 Task: Font style For heading Use Italics Bell MT with green colour & bold. font size for heading '24 Pt. 'Change the font style of data to Britannic Boldand font size to  9 Pt. Change the alignment of both headline & data to  Align top. In the sheet  BankStmts review
Action: Mouse moved to (10, 19)
Screenshot: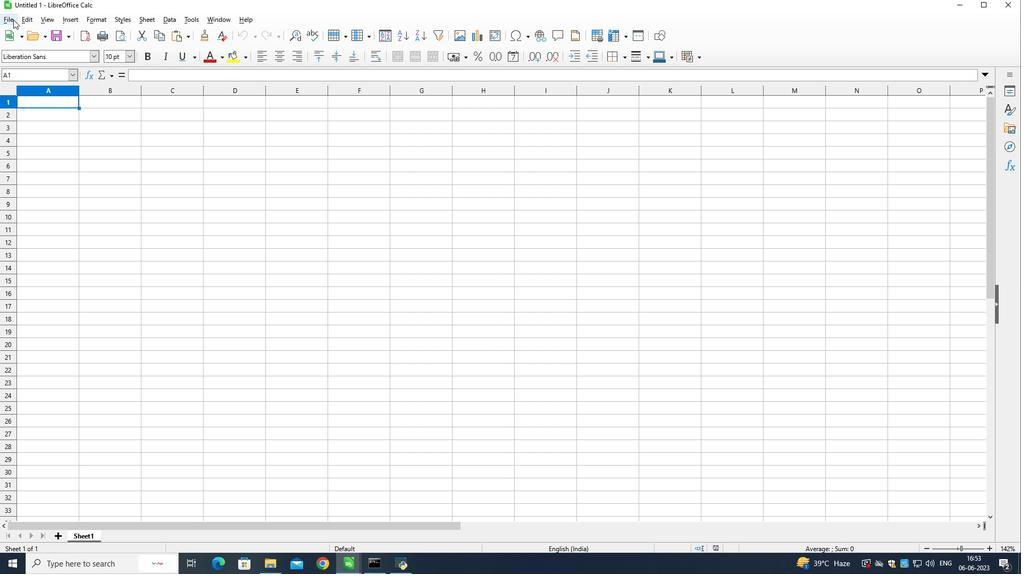 
Action: Mouse pressed left at (10, 19)
Screenshot: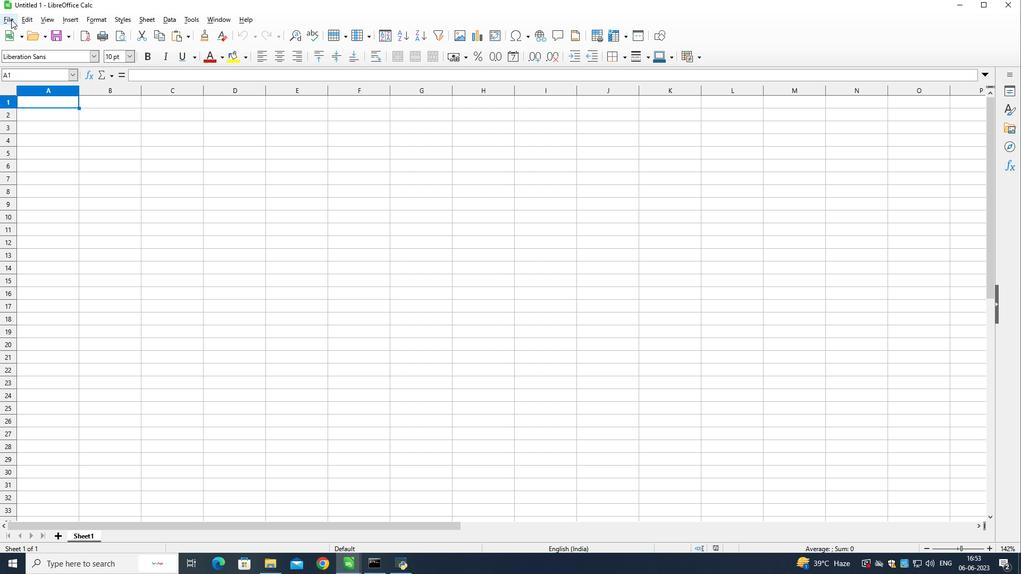 
Action: Mouse moved to (26, 43)
Screenshot: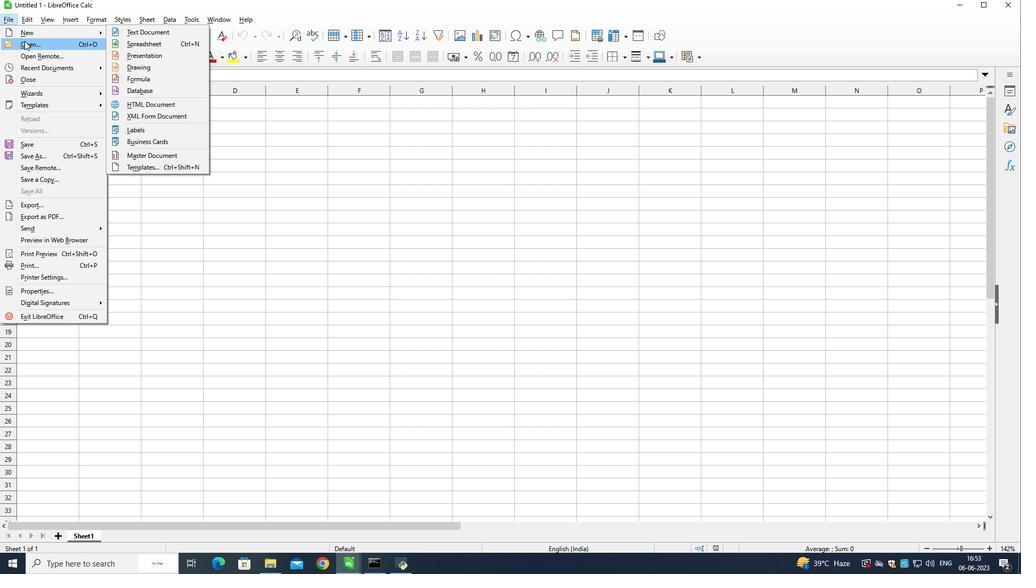 
Action: Mouse pressed left at (26, 43)
Screenshot: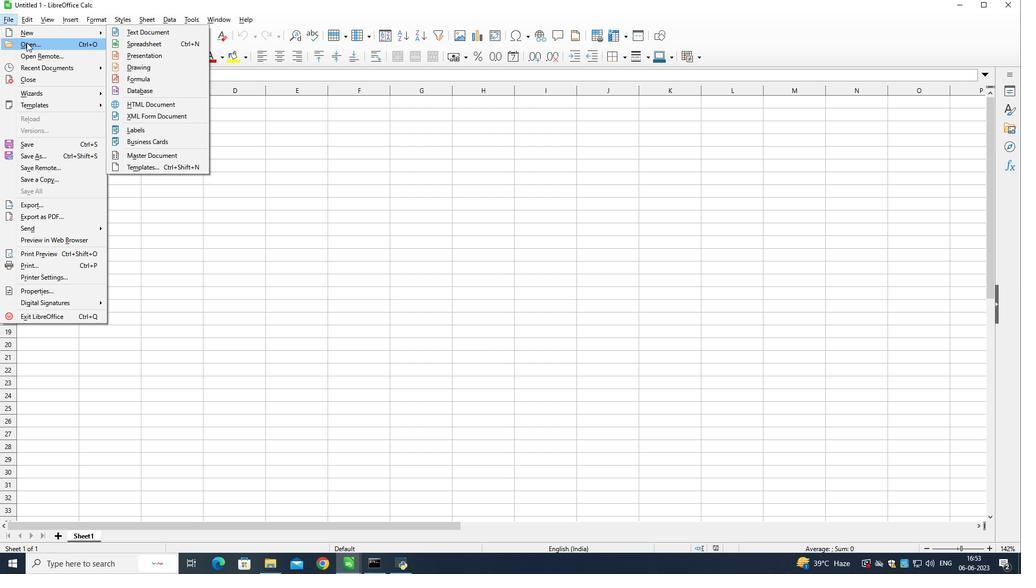 
Action: Mouse moved to (30, 85)
Screenshot: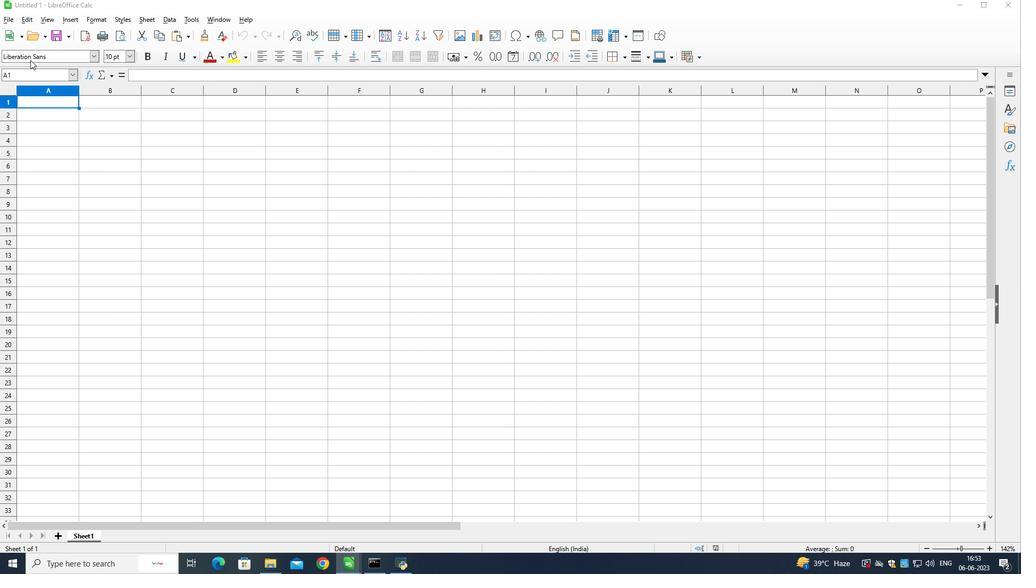 
Action: Mouse scrolled (30, 85) with delta (0, 0)
Screenshot: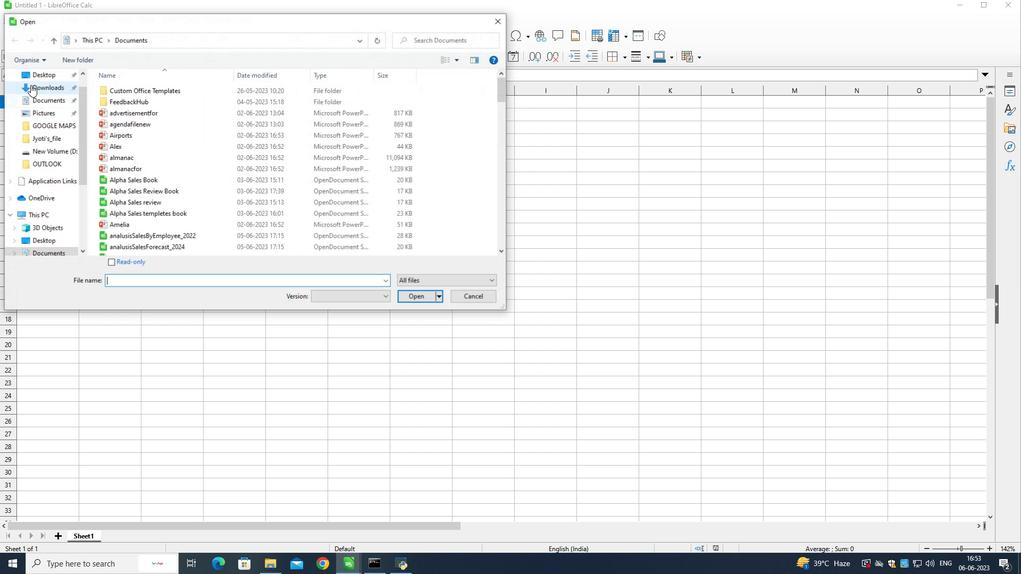 
Action: Mouse scrolled (30, 85) with delta (0, 0)
Screenshot: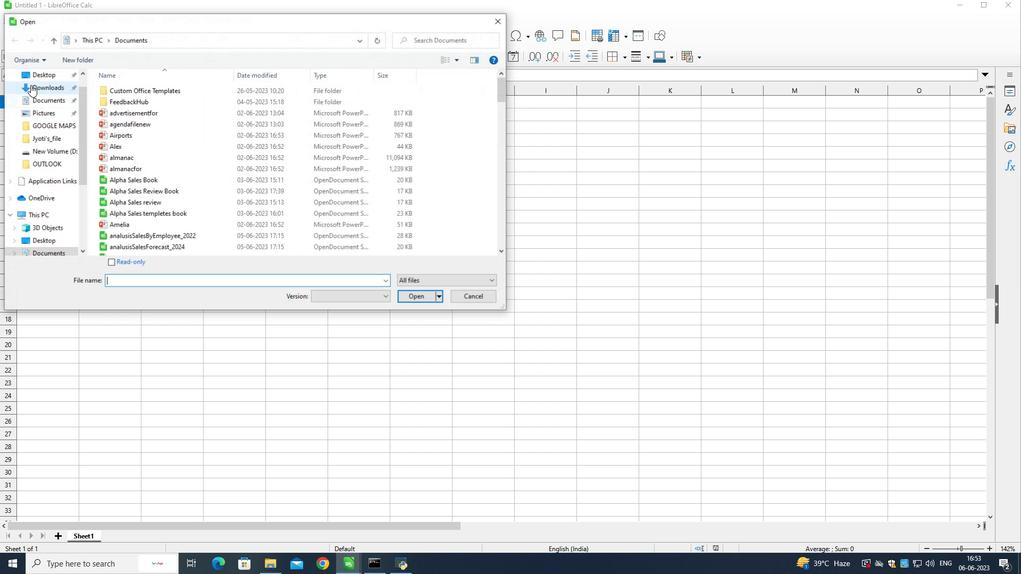 
Action: Mouse scrolled (30, 85) with delta (0, 0)
Screenshot: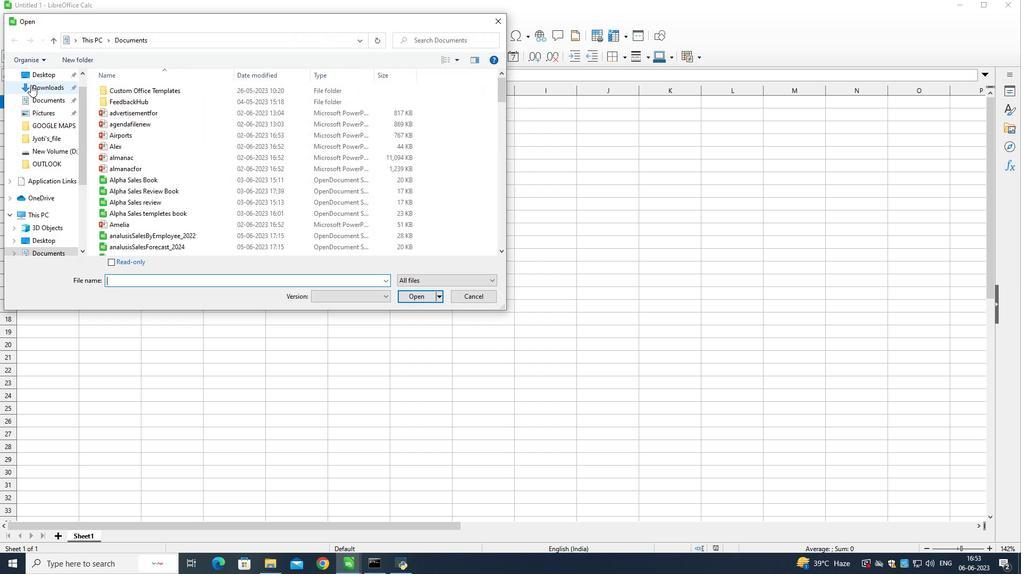 
Action: Mouse scrolled (30, 85) with delta (0, 0)
Screenshot: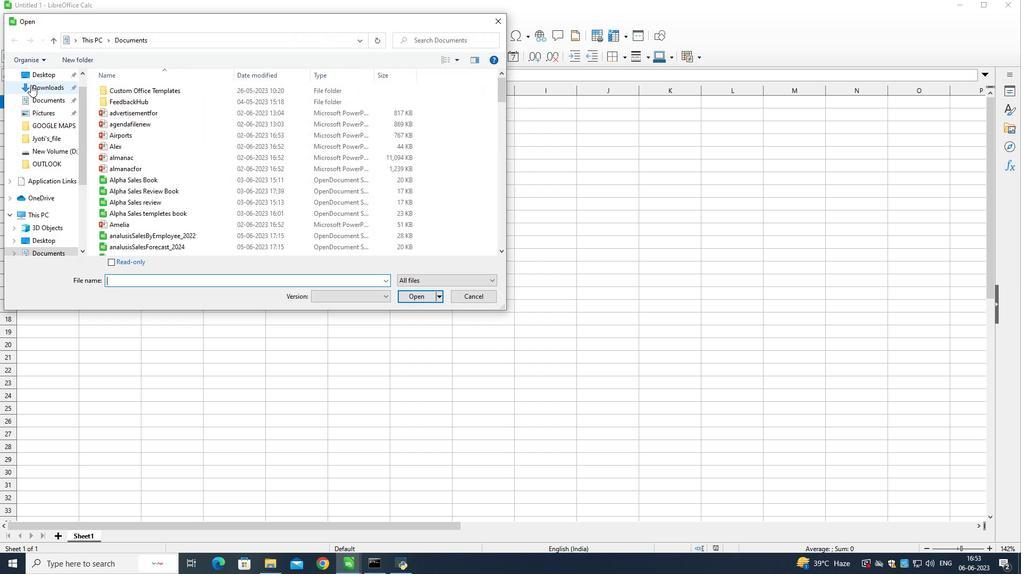 
Action: Mouse scrolled (30, 85) with delta (0, 0)
Screenshot: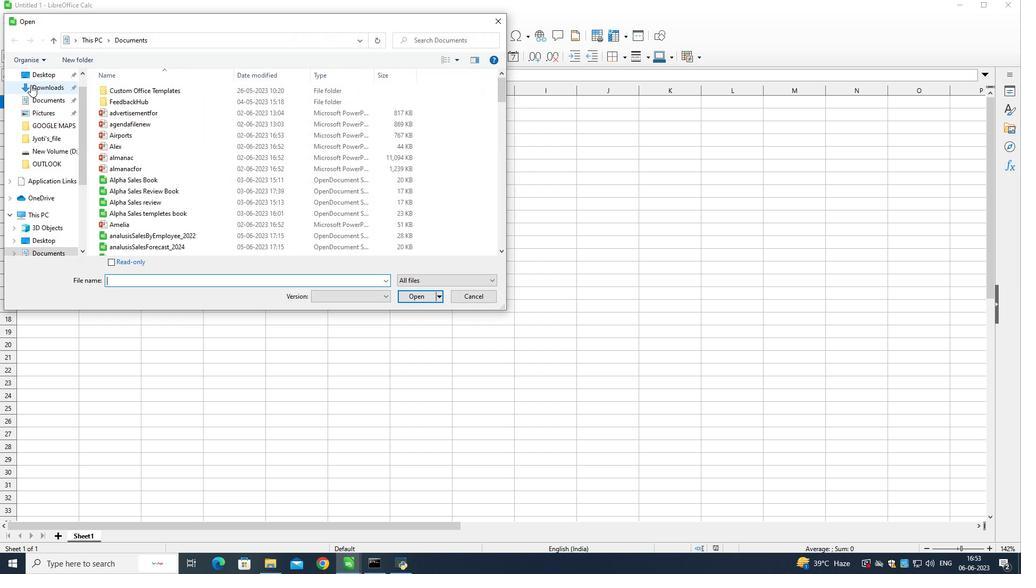 
Action: Mouse scrolled (30, 85) with delta (0, 0)
Screenshot: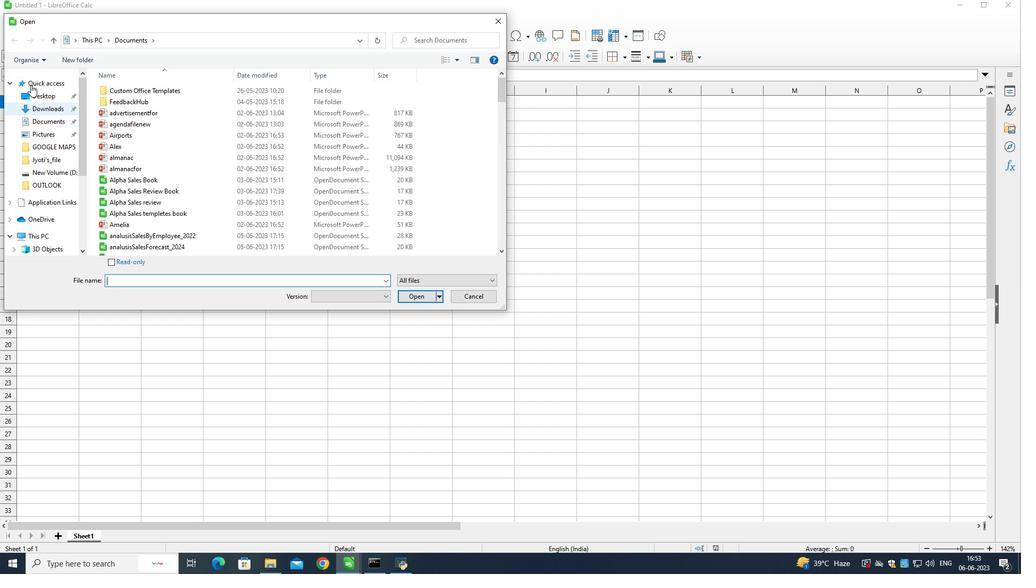 
Action: Mouse moved to (34, 80)
Screenshot: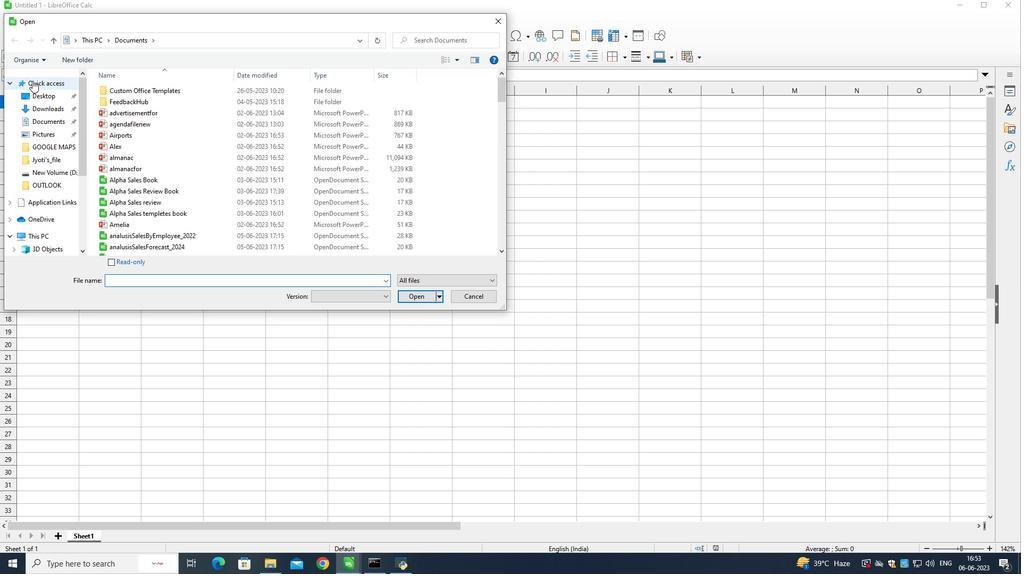 
Action: Mouse pressed left at (34, 80)
Screenshot: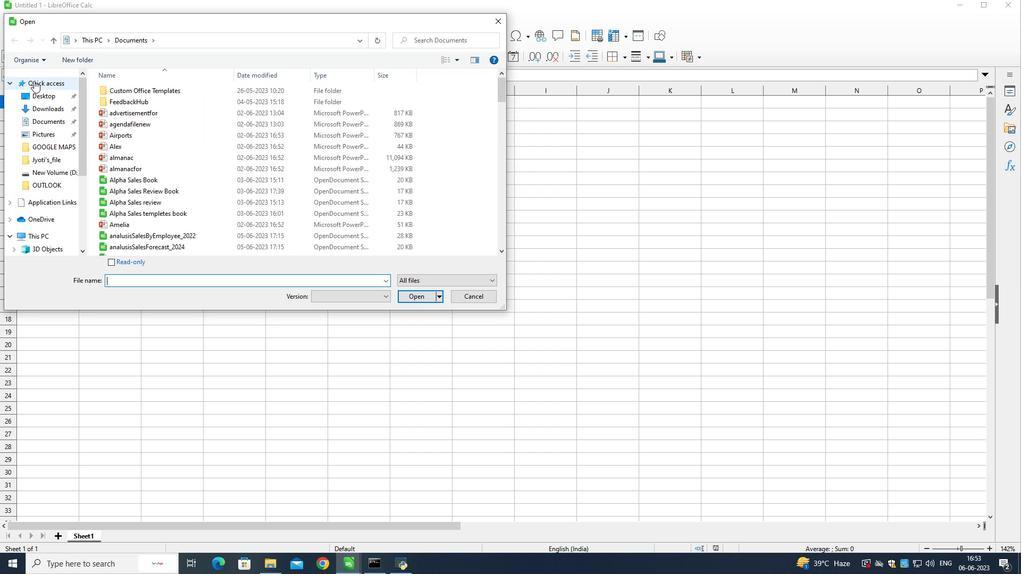 
Action: Mouse moved to (152, 219)
Screenshot: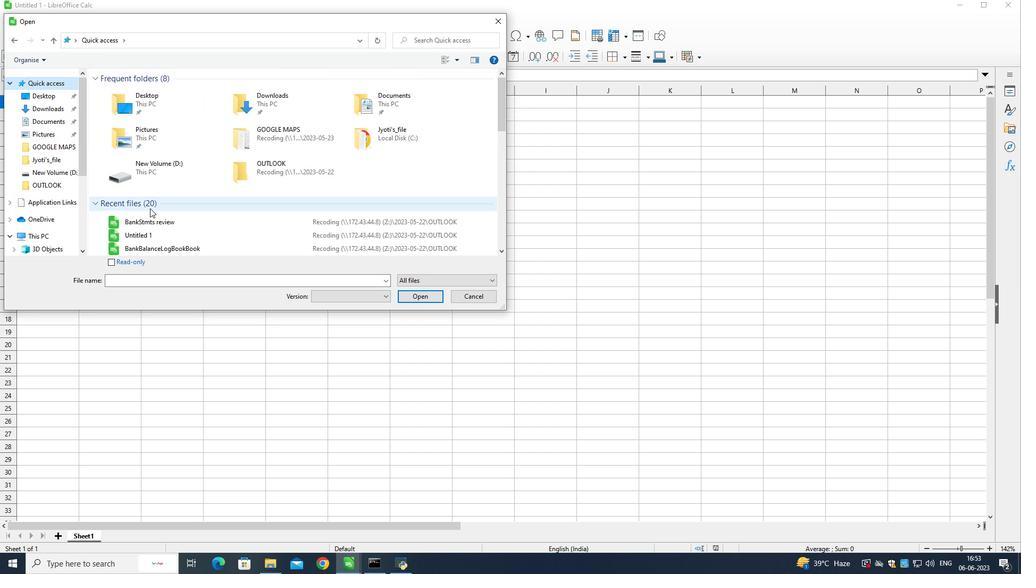 
Action: Mouse pressed left at (152, 219)
Screenshot: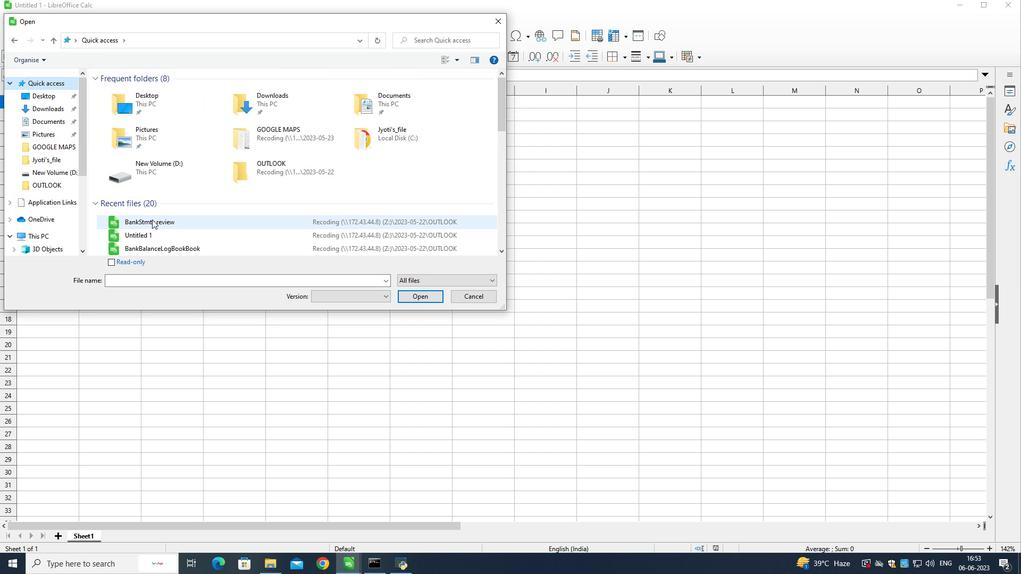 
Action: Mouse moved to (429, 296)
Screenshot: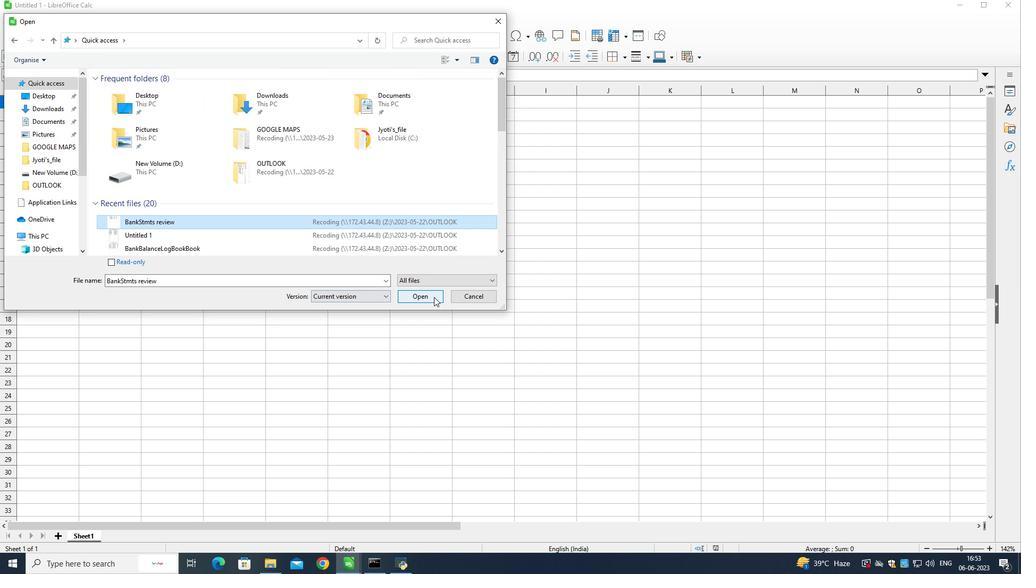 
Action: Mouse pressed left at (429, 296)
Screenshot: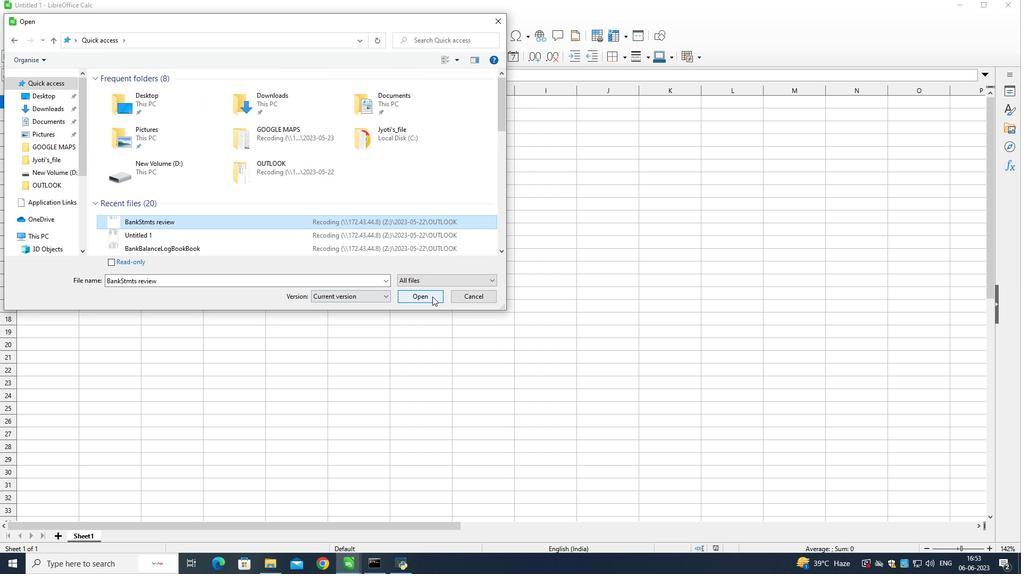 
Action: Mouse moved to (348, 249)
Screenshot: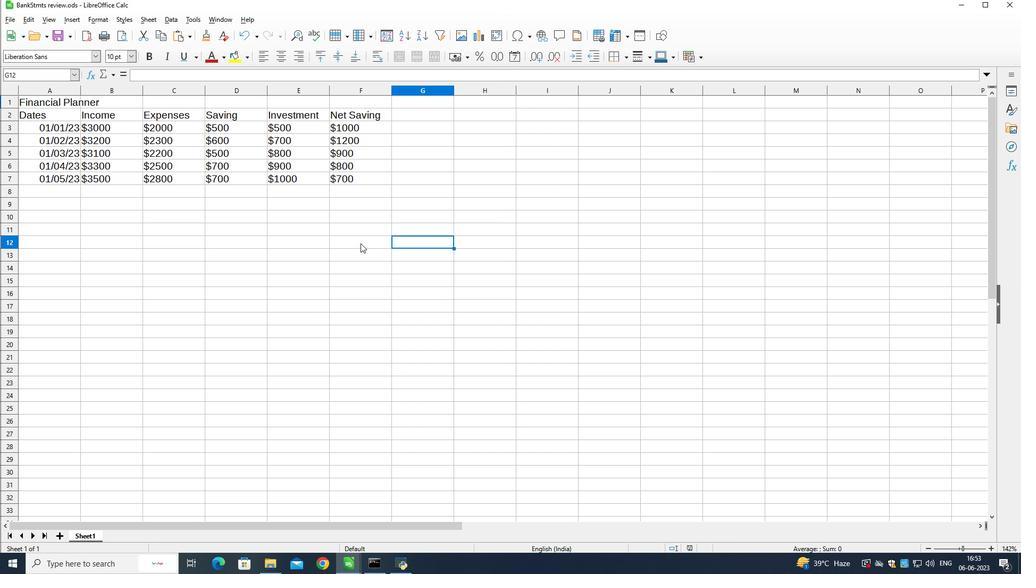 
Action: Mouse pressed left at (348, 249)
Screenshot: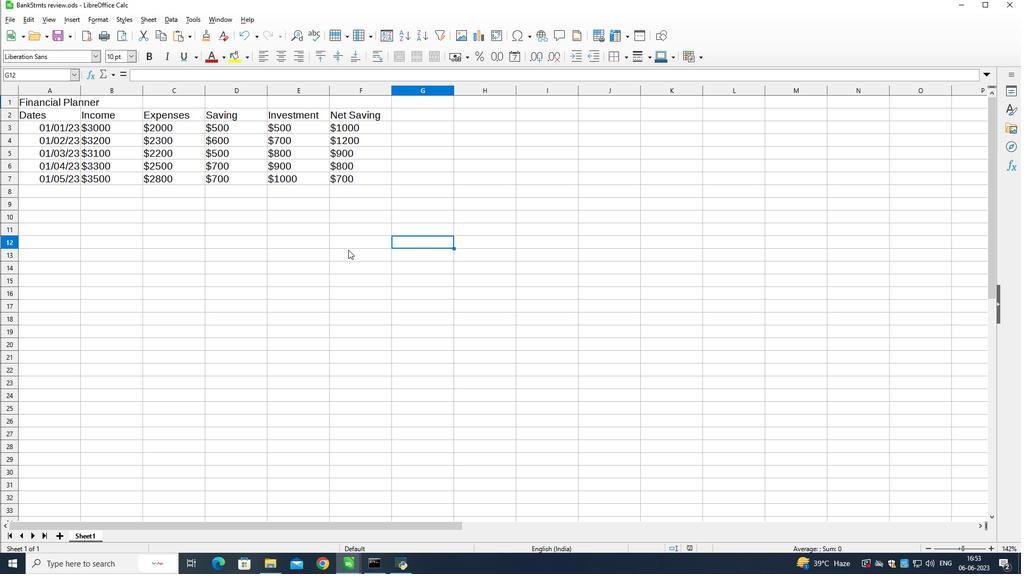 
Action: Mouse moved to (63, 101)
Screenshot: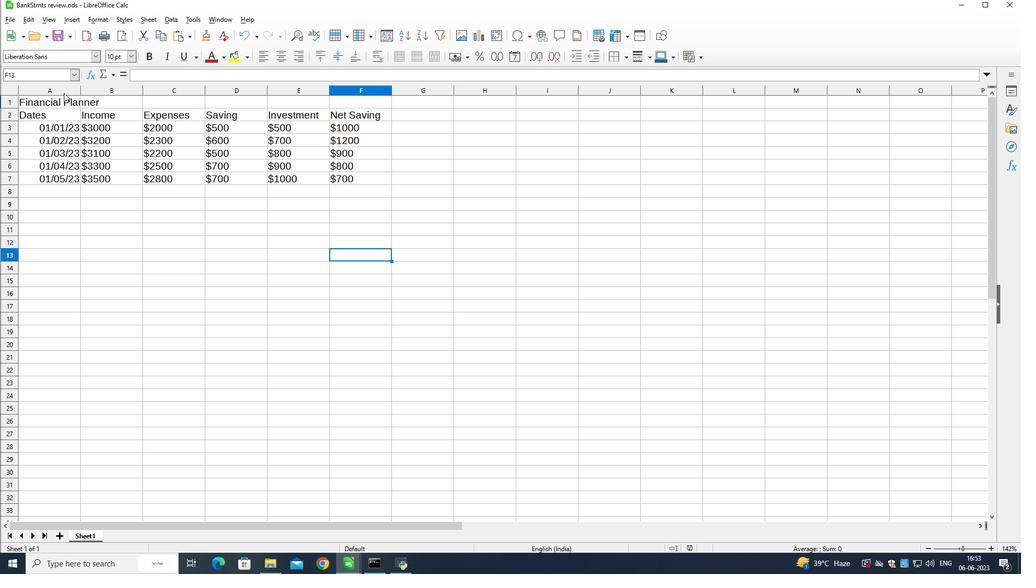 
Action: Mouse pressed left at (63, 101)
Screenshot: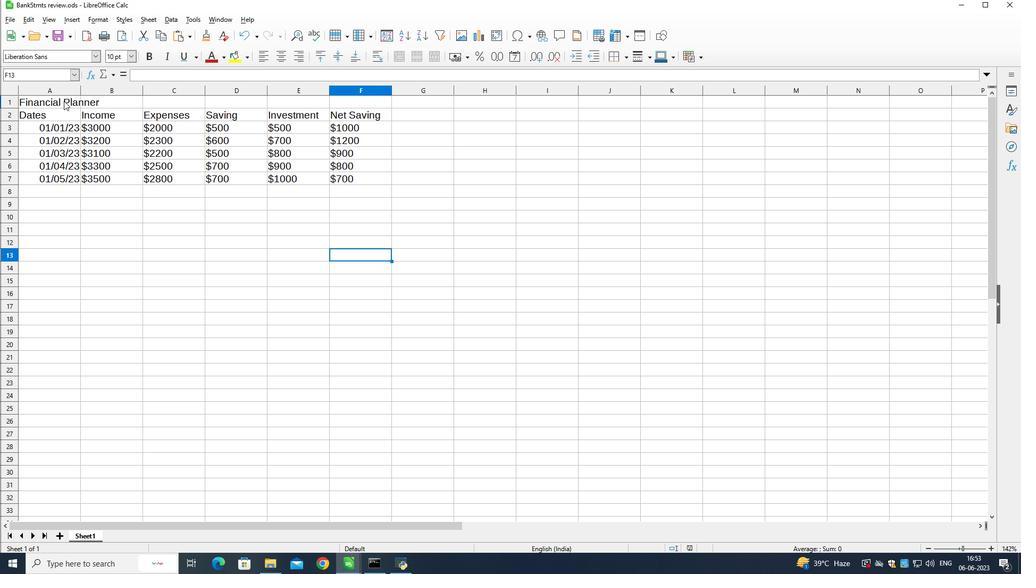 
Action: Mouse pressed left at (63, 101)
Screenshot: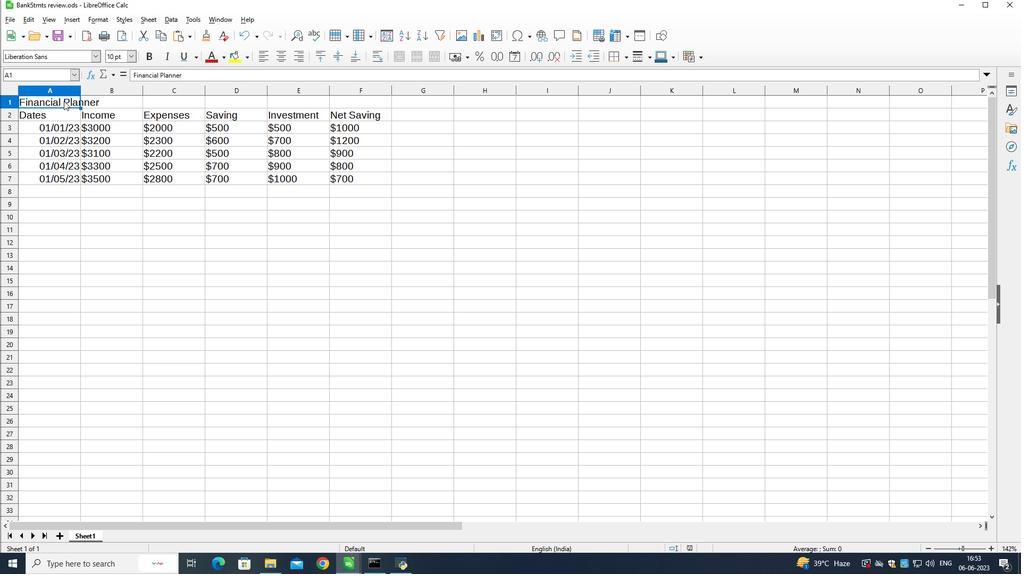 
Action: Mouse pressed left at (63, 101)
Screenshot: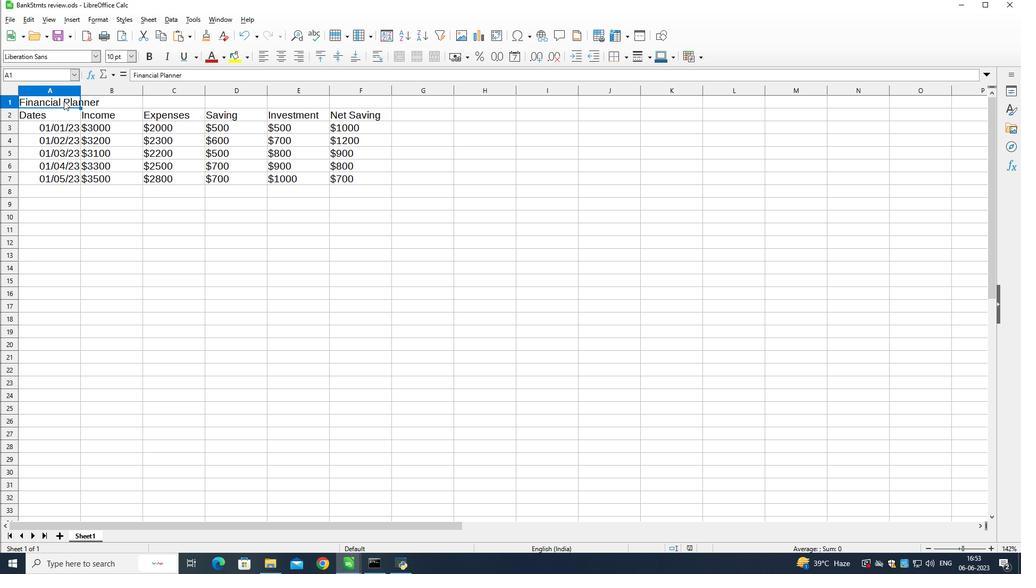 
Action: Mouse moved to (62, 56)
Screenshot: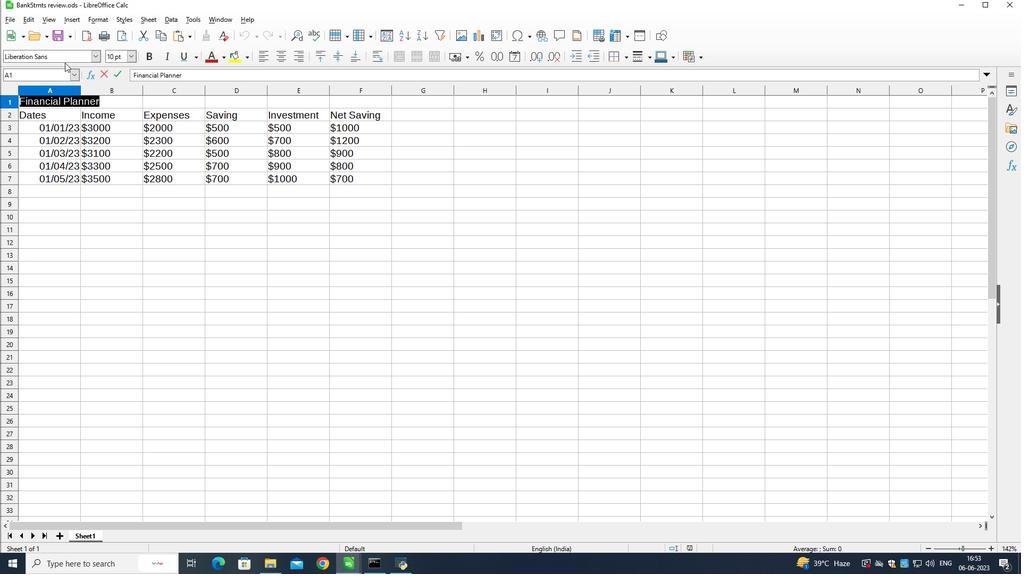 
Action: Mouse pressed left at (62, 56)
Screenshot: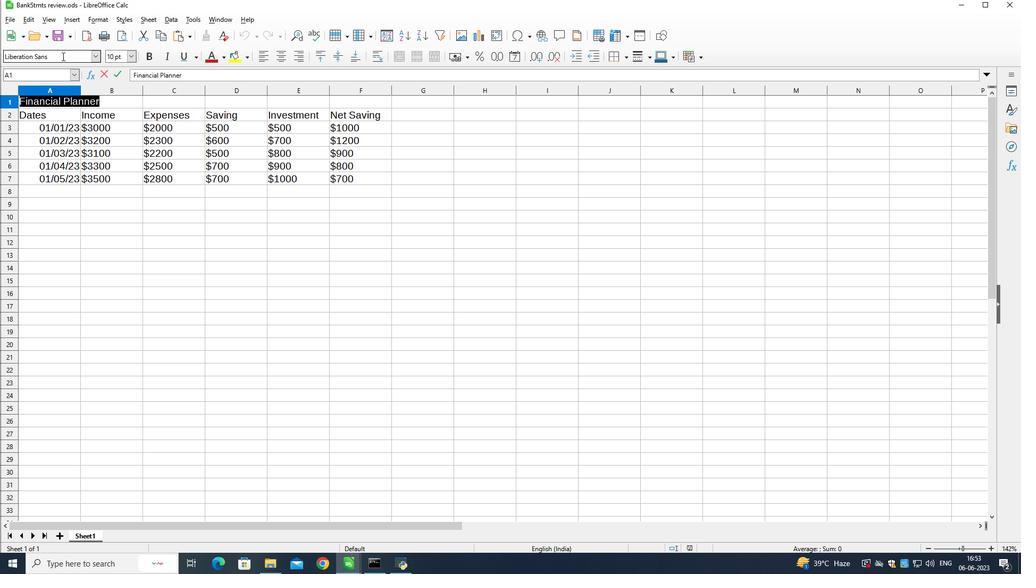 
Action: Mouse pressed left at (62, 56)
Screenshot: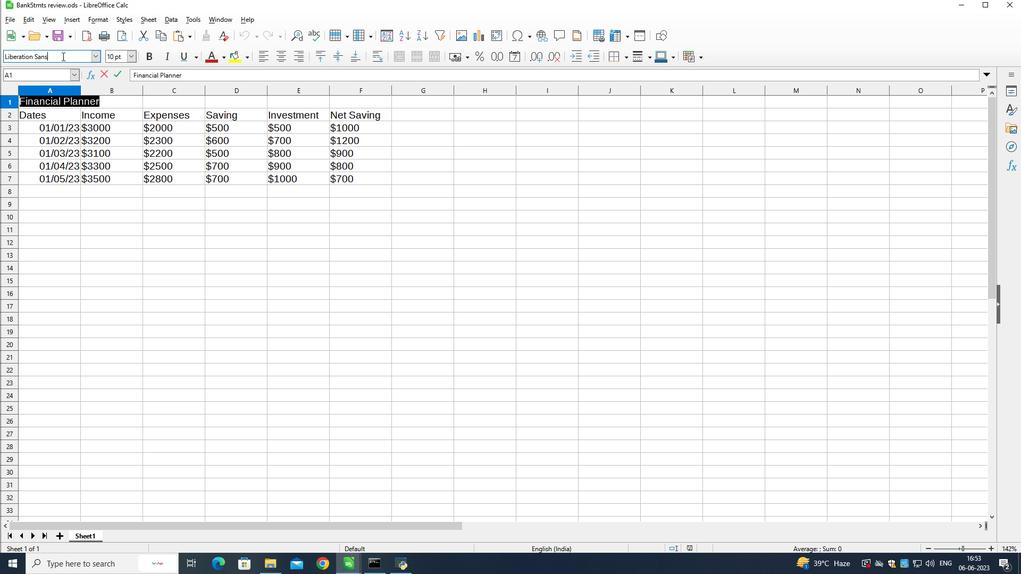 
Action: Mouse pressed left at (62, 56)
Screenshot: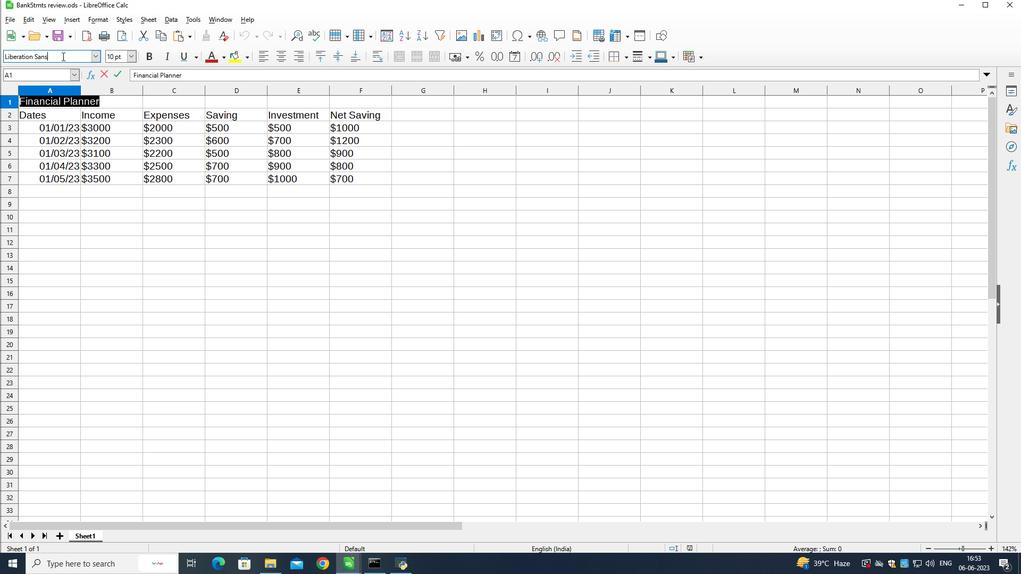 
Action: Key pressed <Key.shift>Italic<Key.shift>Bell<Key.space><Key.shift>MT<Key.enter>
Screenshot: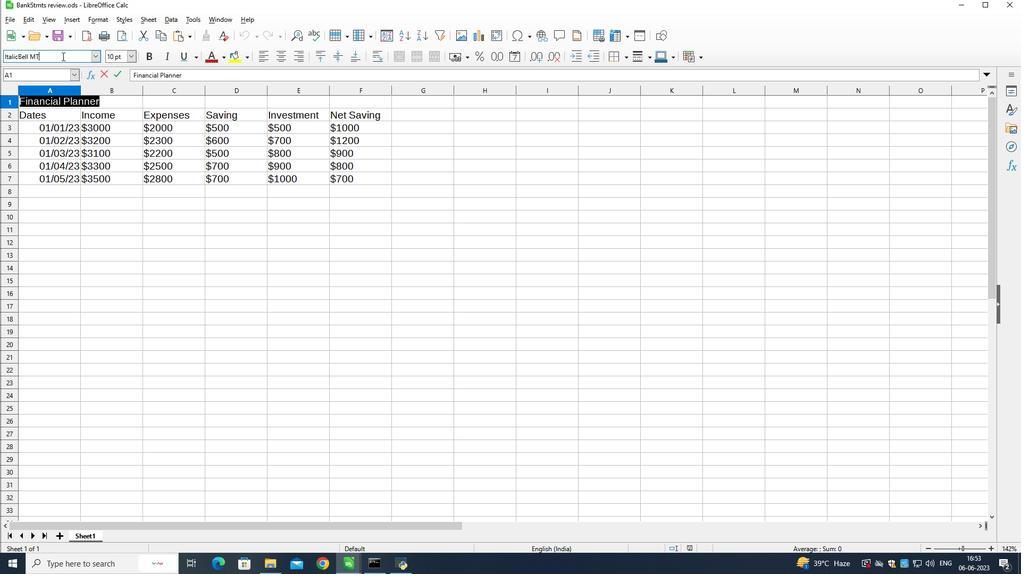 
Action: Mouse moved to (223, 56)
Screenshot: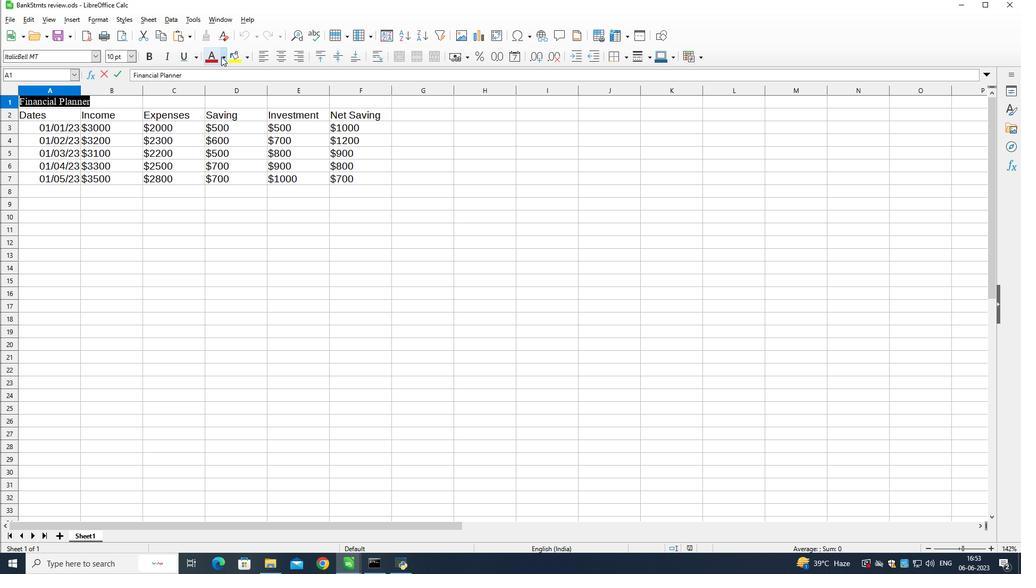 
Action: Mouse pressed left at (223, 56)
Screenshot: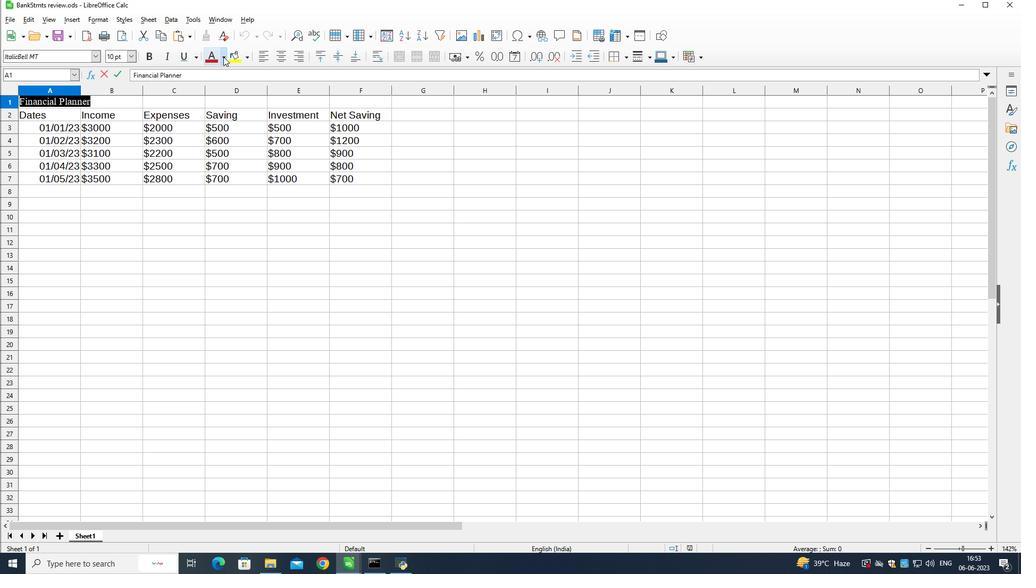 
Action: Mouse moved to (302, 131)
Screenshot: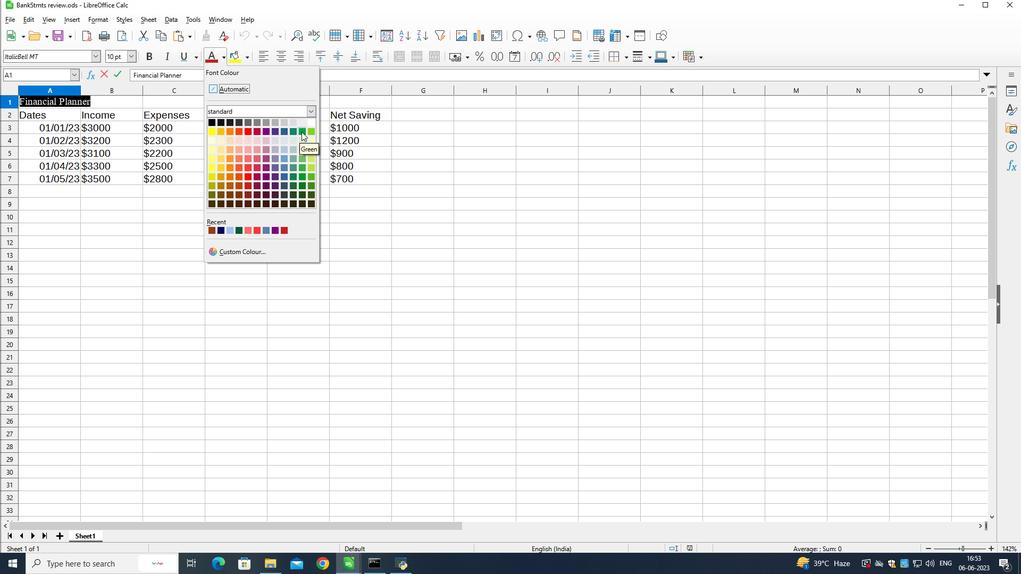 
Action: Mouse pressed left at (302, 131)
Screenshot: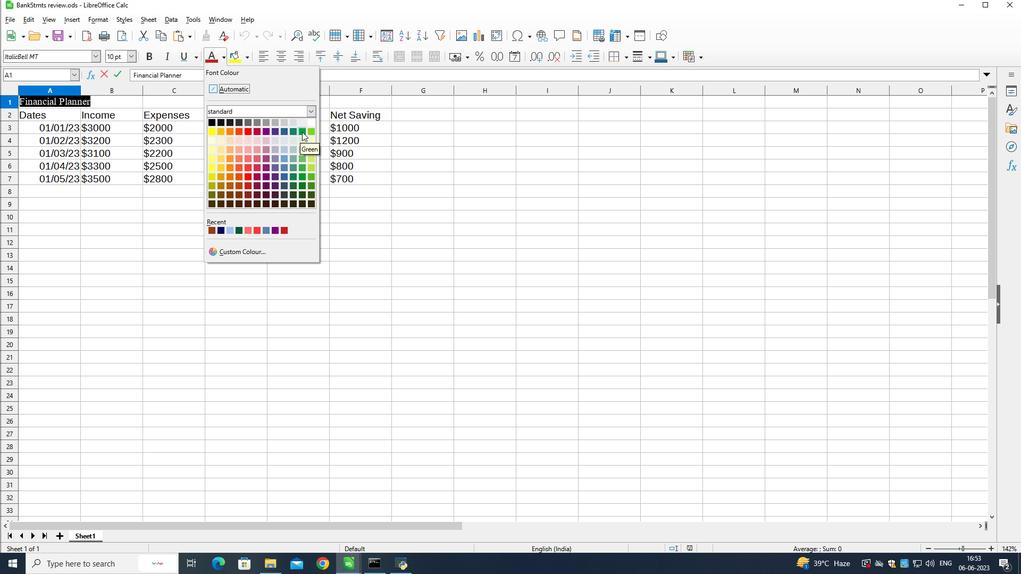 
Action: Mouse moved to (151, 54)
Screenshot: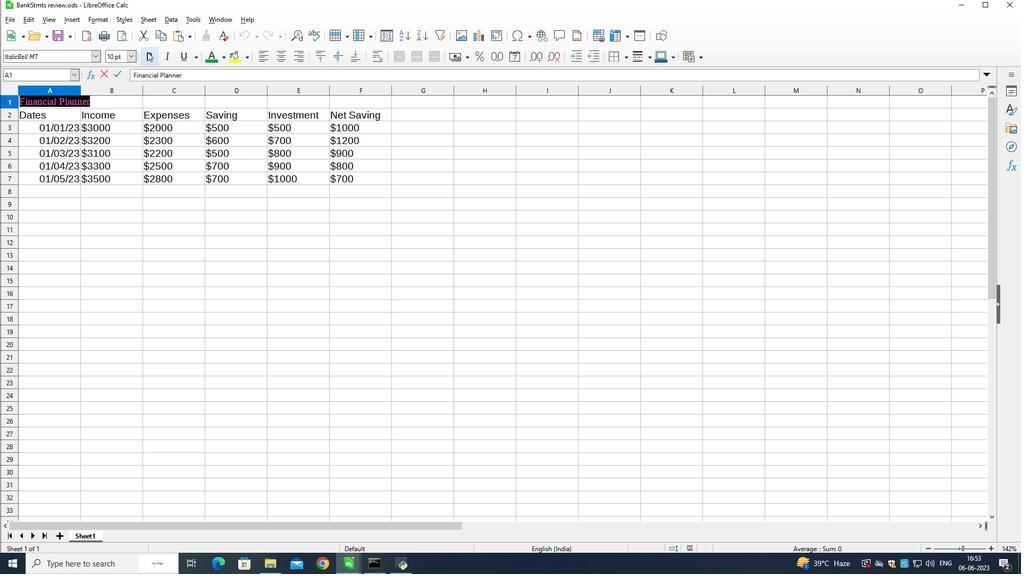 
Action: Mouse pressed left at (151, 54)
Screenshot: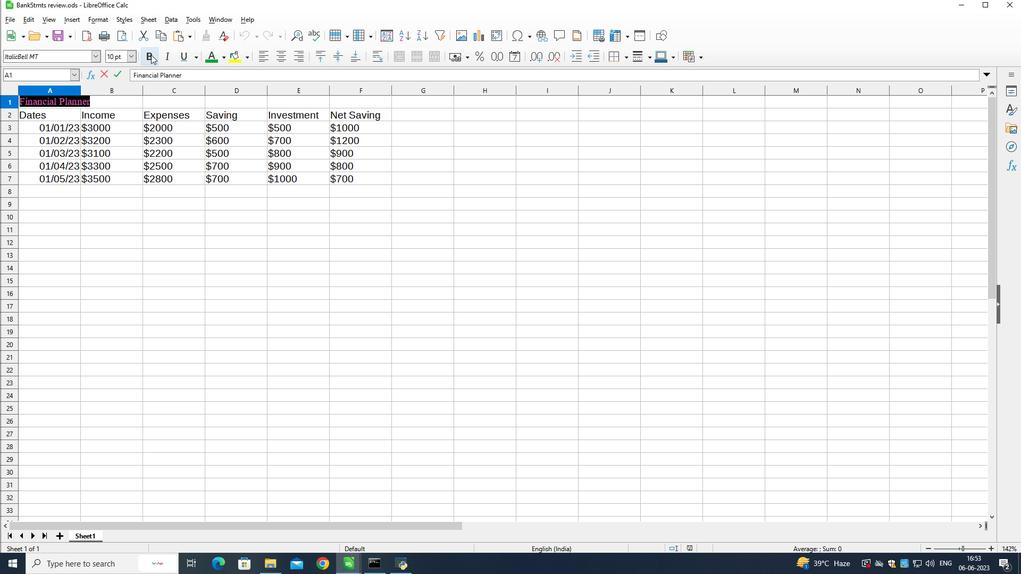 
Action: Mouse moved to (130, 56)
Screenshot: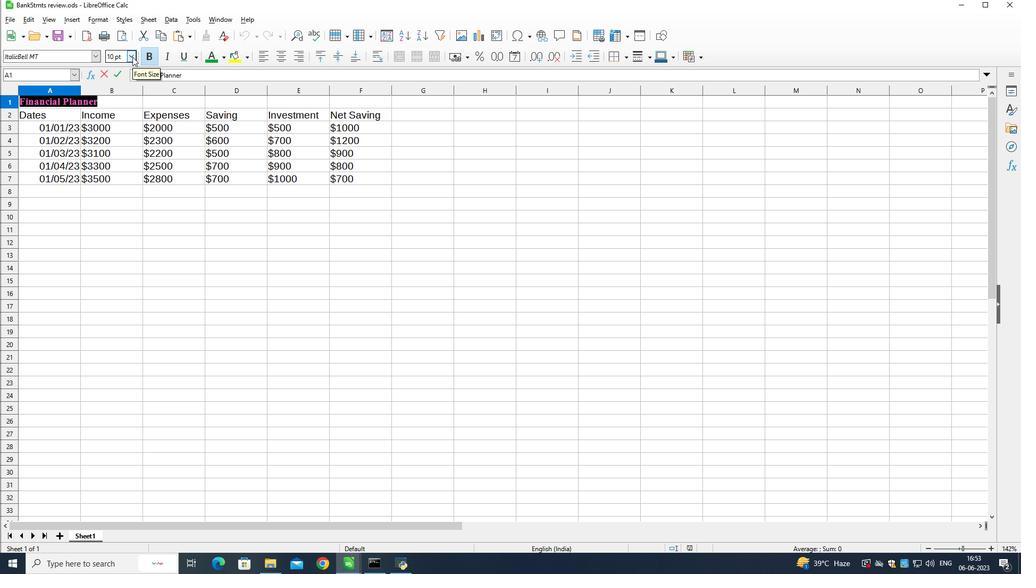 
Action: Mouse pressed left at (130, 56)
Screenshot: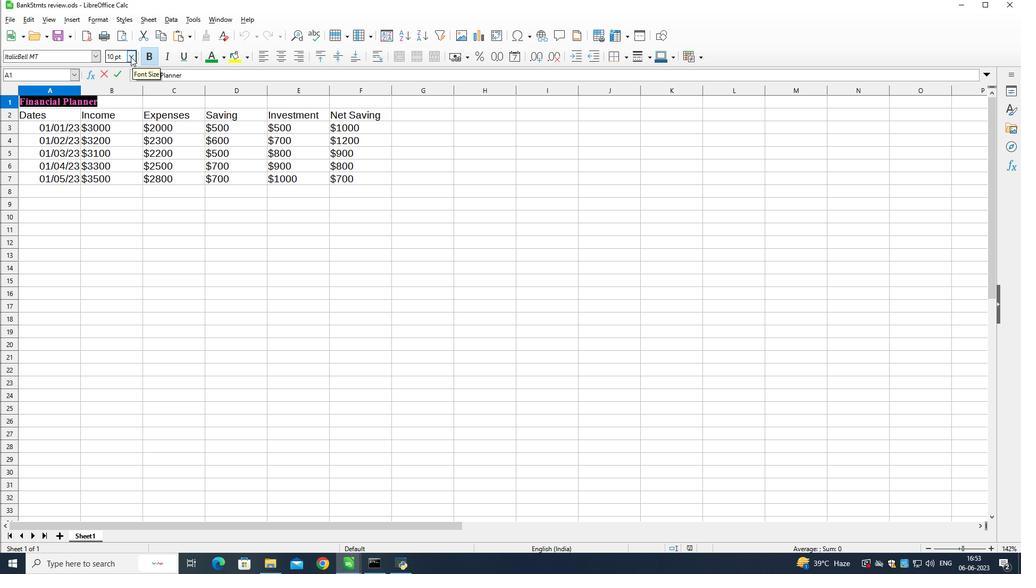 
Action: Mouse moved to (118, 209)
Screenshot: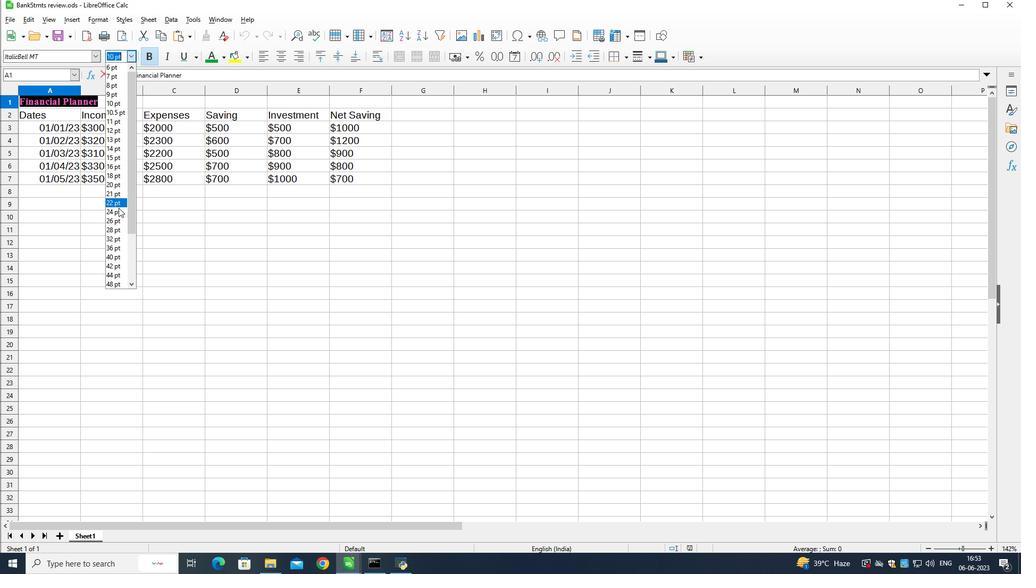 
Action: Mouse pressed left at (118, 209)
Screenshot: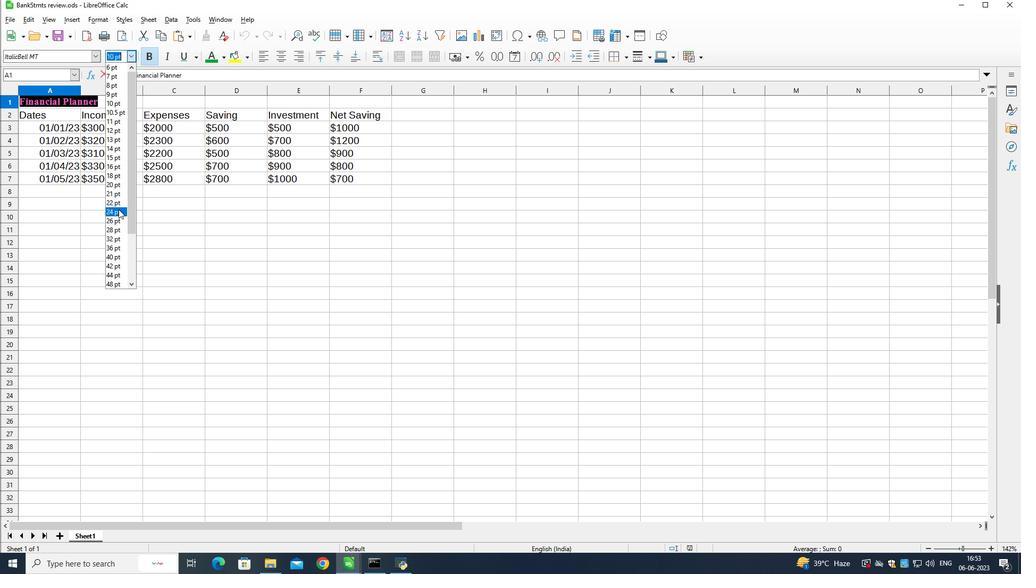 
Action: Mouse moved to (126, 219)
Screenshot: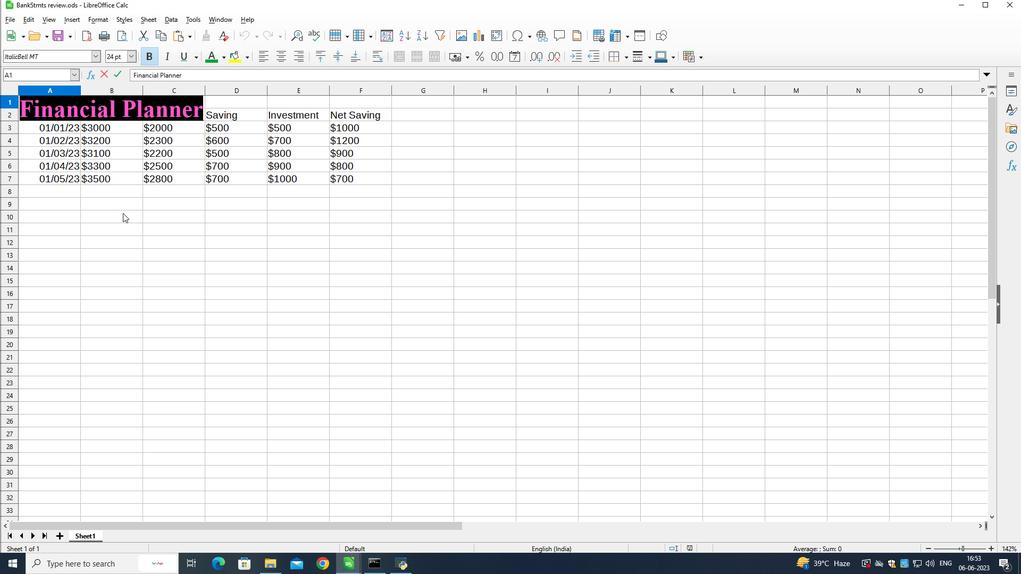 
Action: Mouse pressed left at (126, 219)
Screenshot: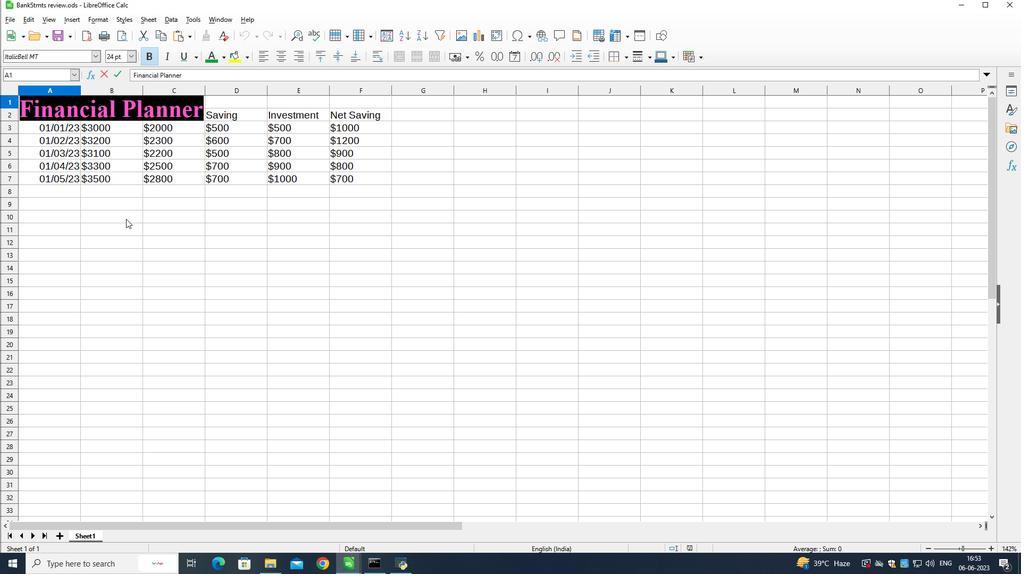 
Action: Mouse moved to (46, 126)
Screenshot: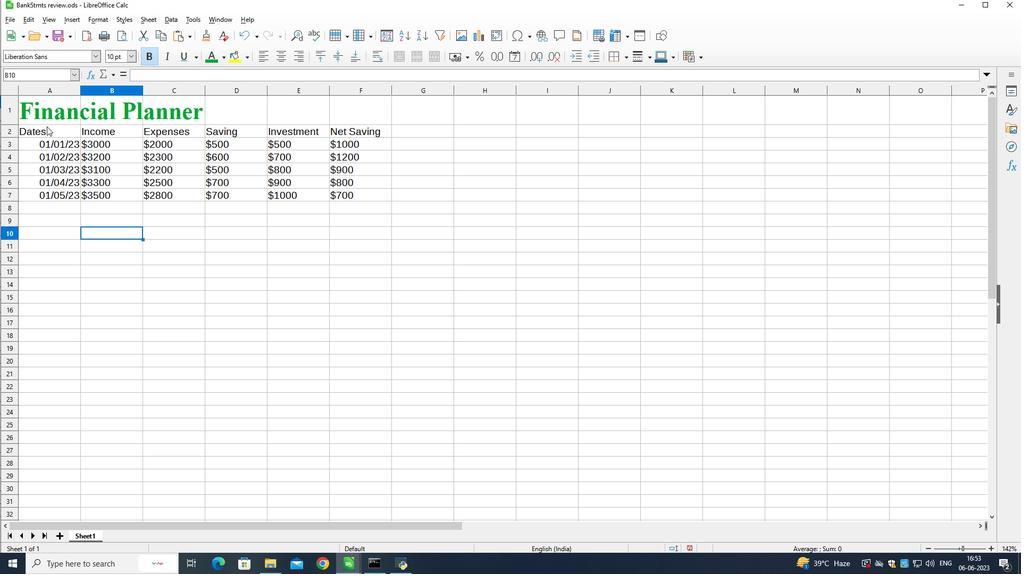 
Action: Mouse pressed left at (46, 126)
Screenshot: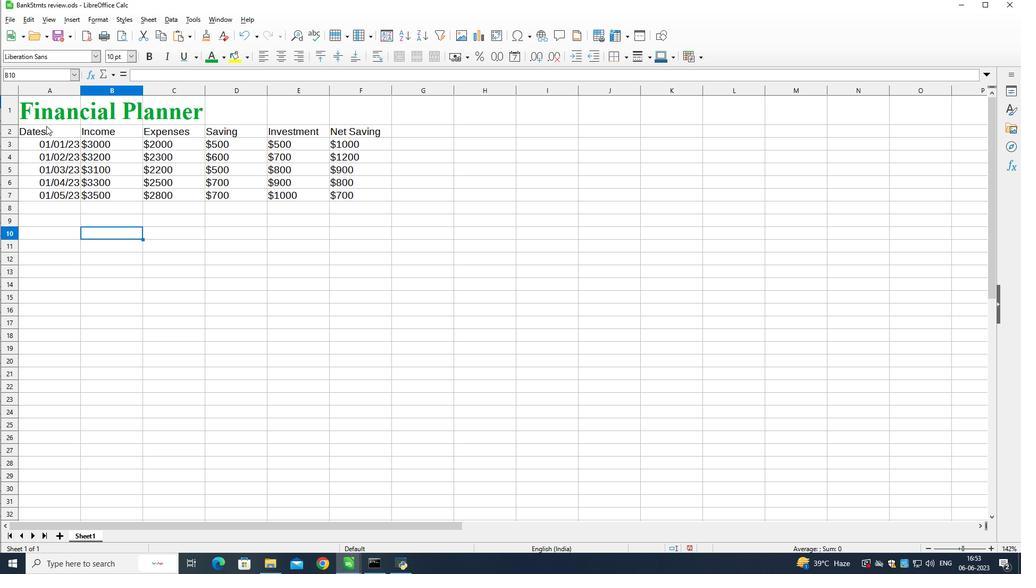 
Action: Mouse moved to (59, 56)
Screenshot: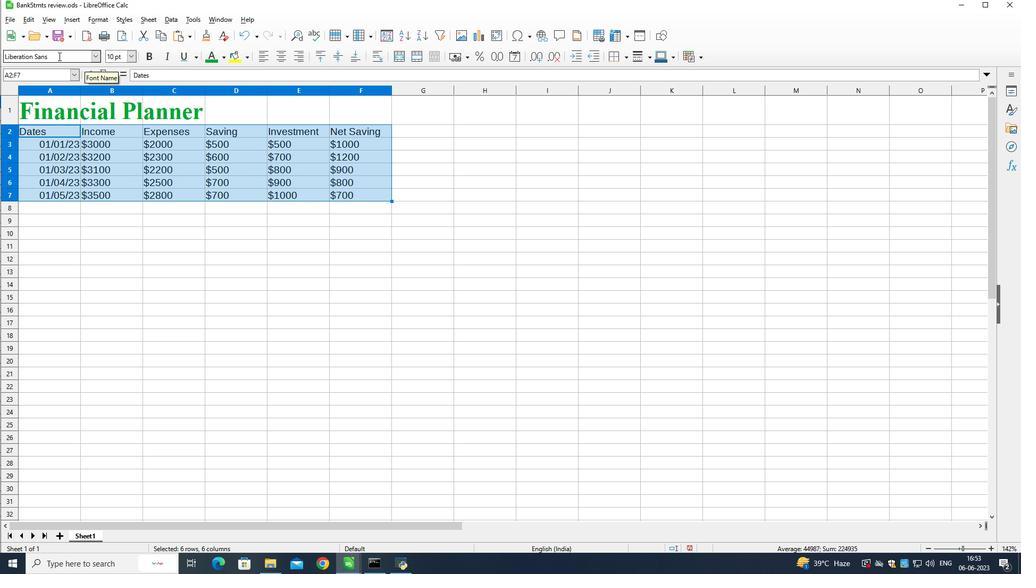 
Action: Mouse pressed left at (59, 56)
Screenshot: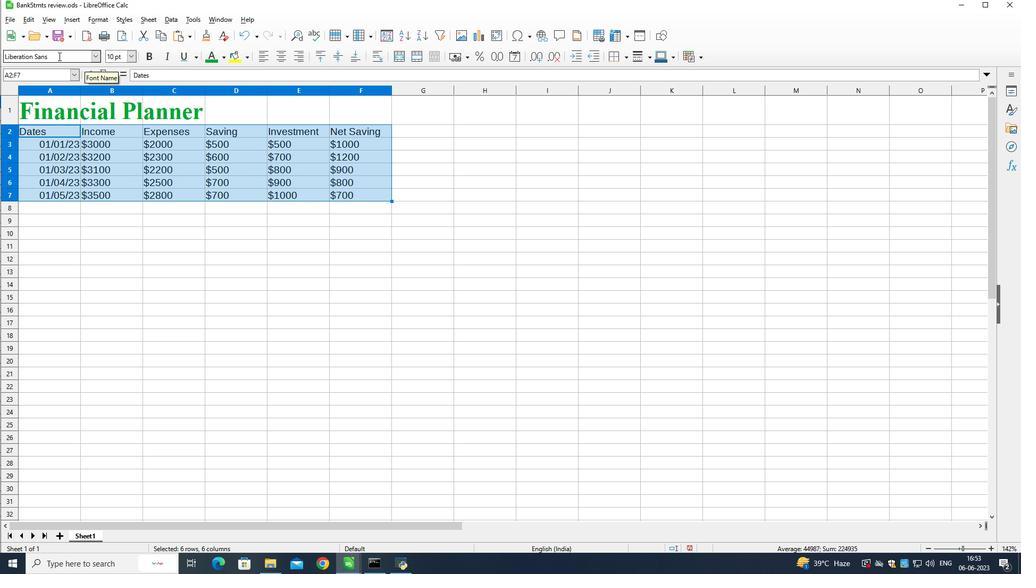 
Action: Mouse pressed left at (59, 56)
Screenshot: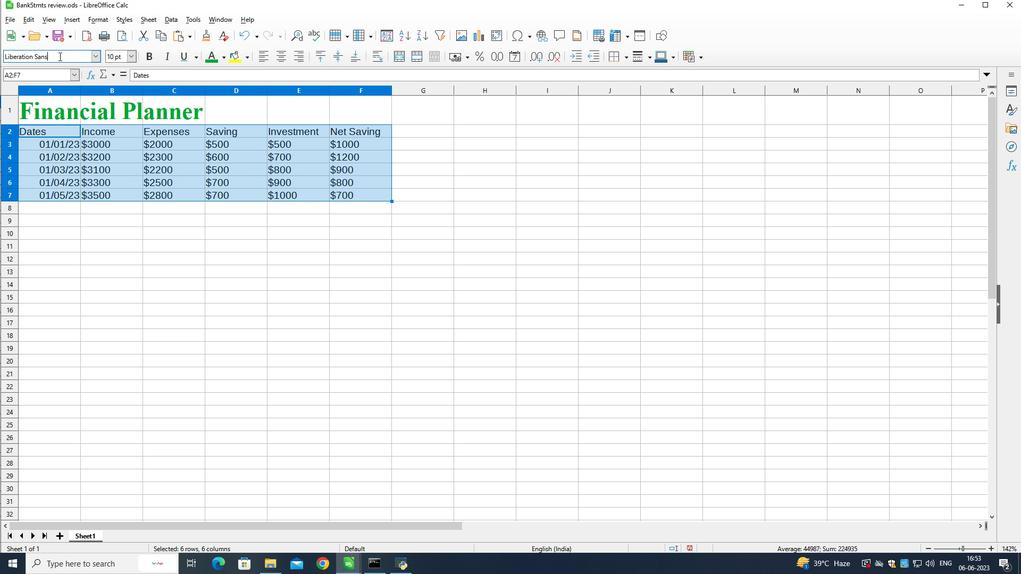 
Action: Mouse pressed left at (59, 56)
Screenshot: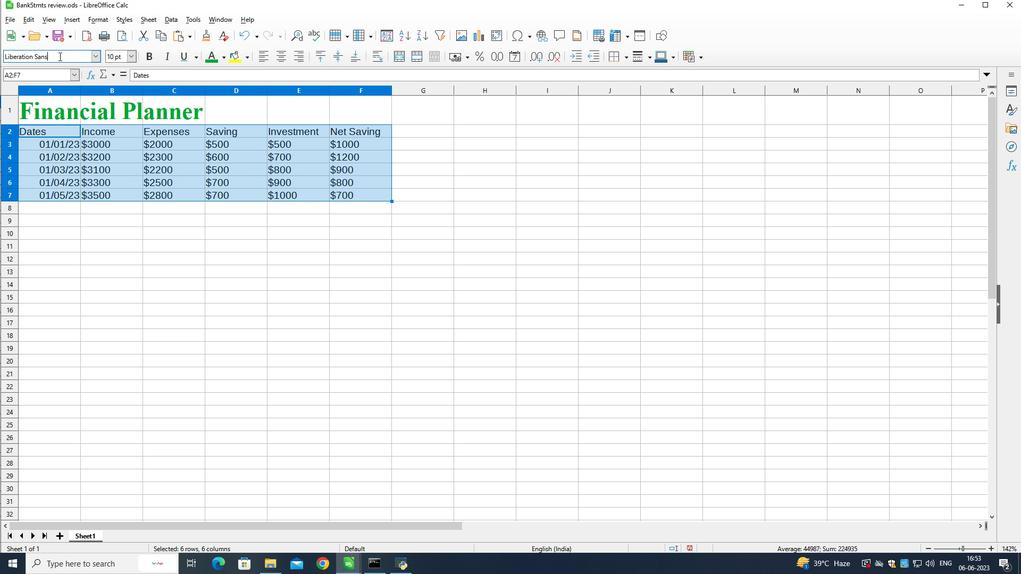 
Action: Mouse moved to (79, 65)
Screenshot: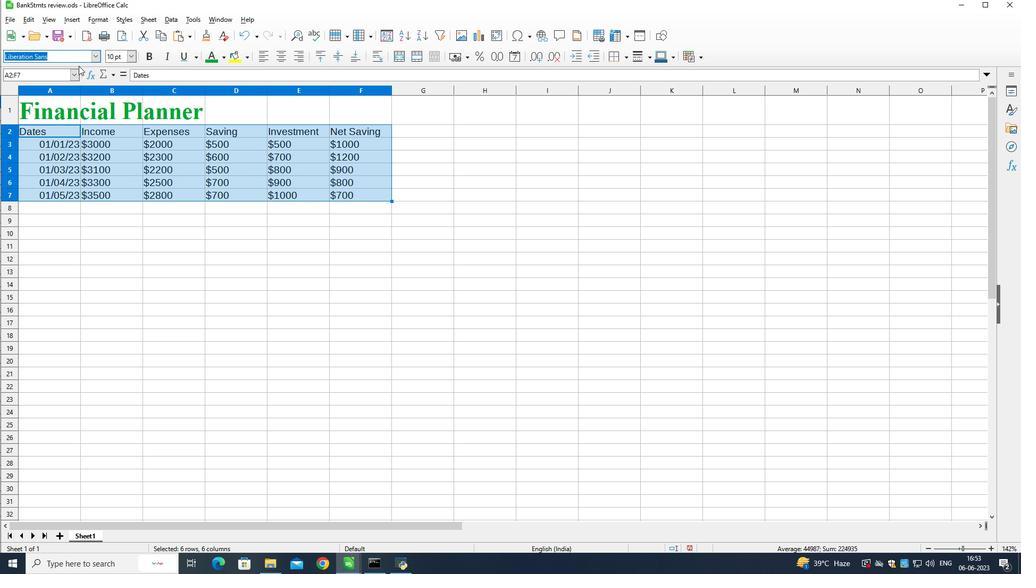 
Action: Key pressed <Key.shift>Brctrl+Z
Screenshot: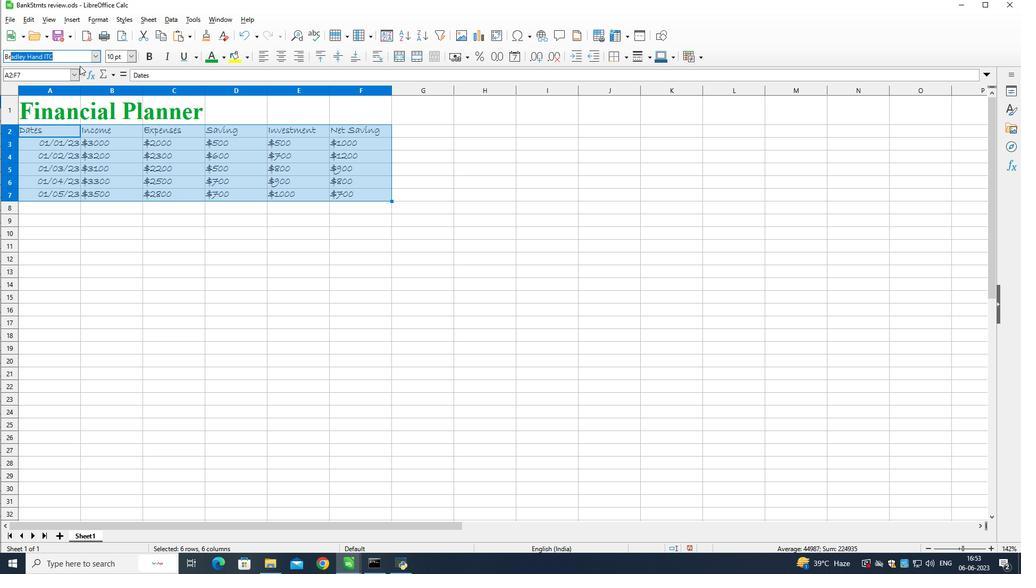 
Action: Mouse moved to (56, 53)
Screenshot: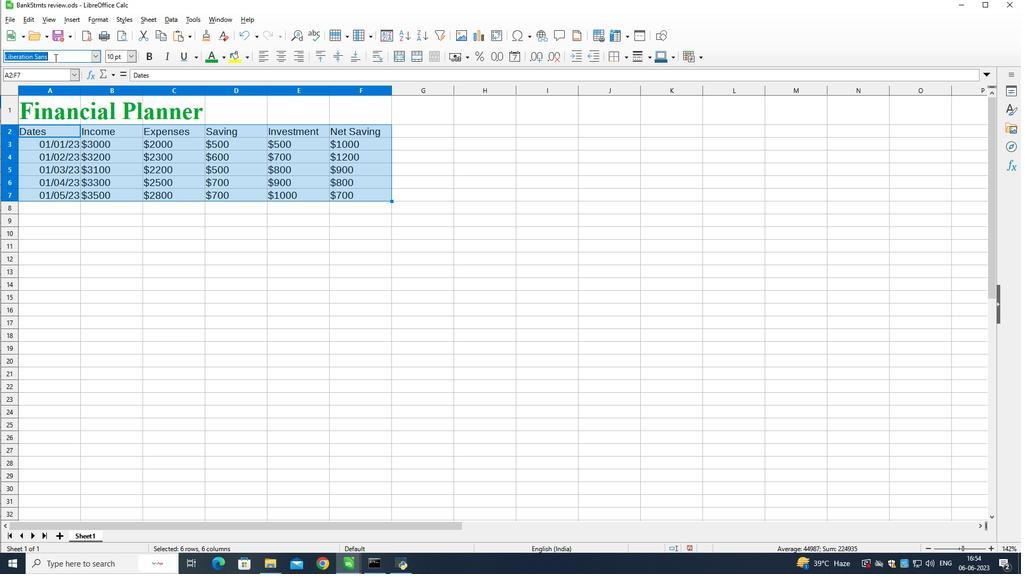 
Action: Mouse pressed left at (56, 53)
Screenshot: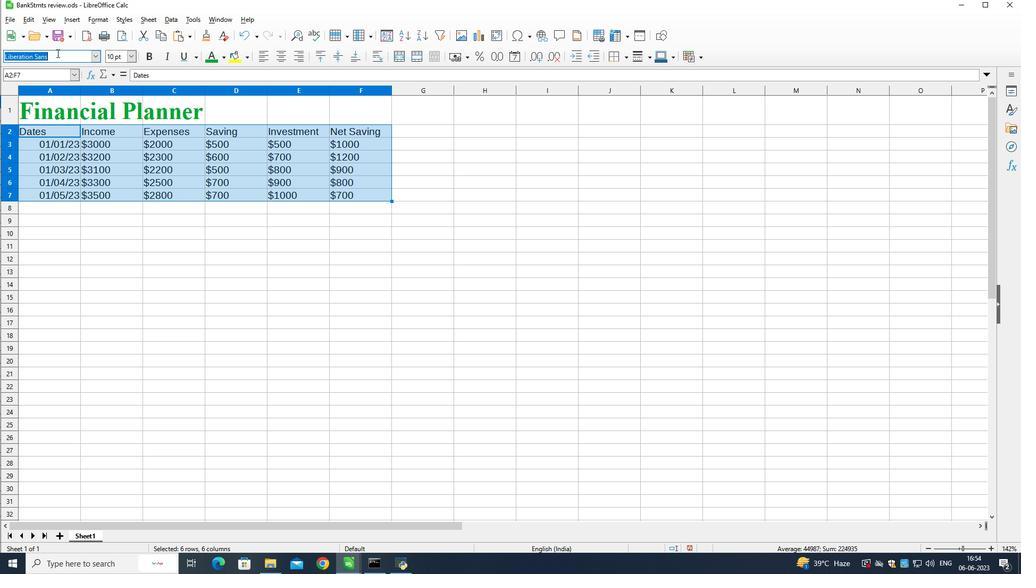 
Action: Mouse pressed left at (56, 53)
Screenshot: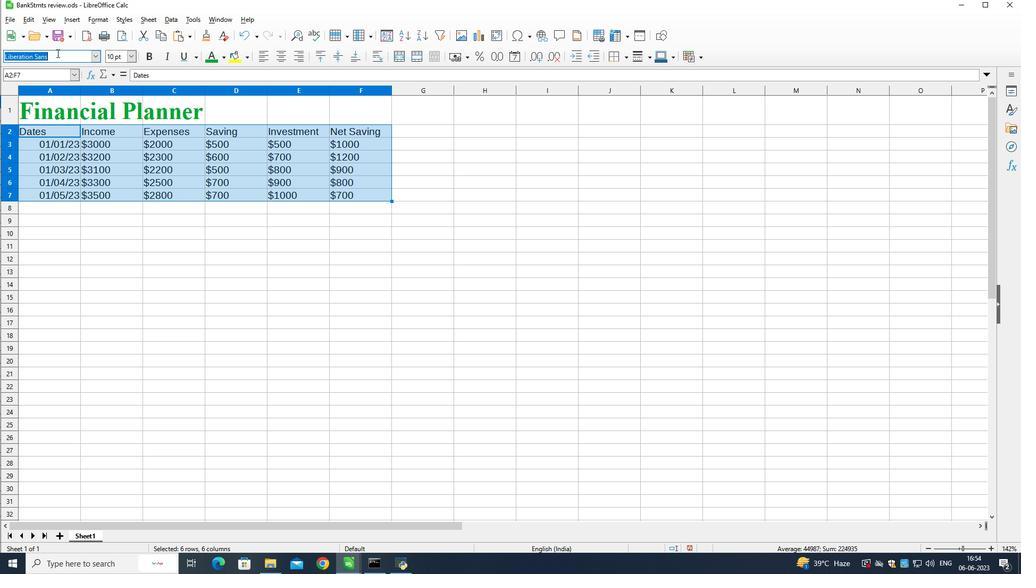 
Action: Mouse pressed left at (56, 53)
Screenshot: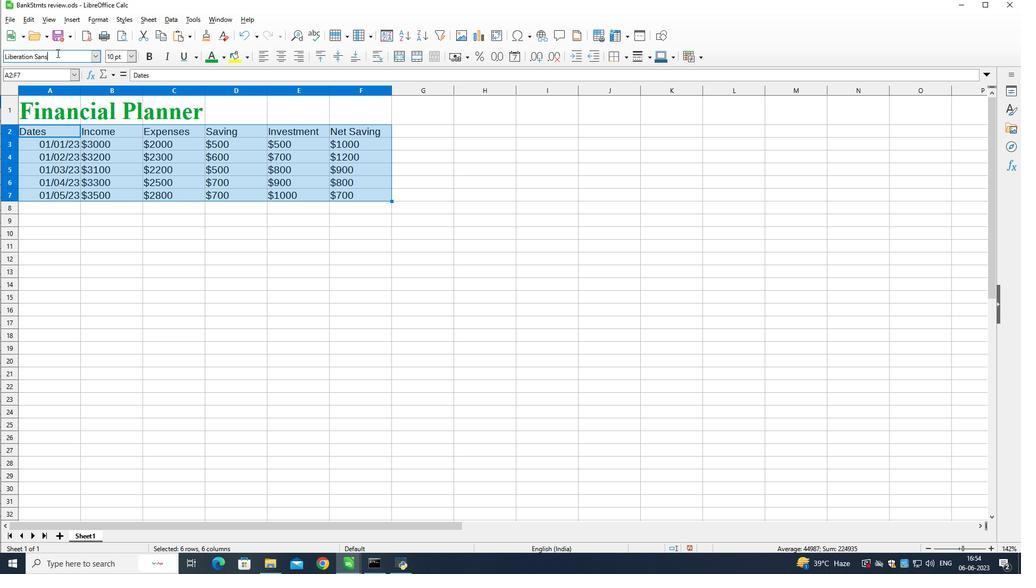 
Action: Mouse pressed left at (56, 53)
Screenshot: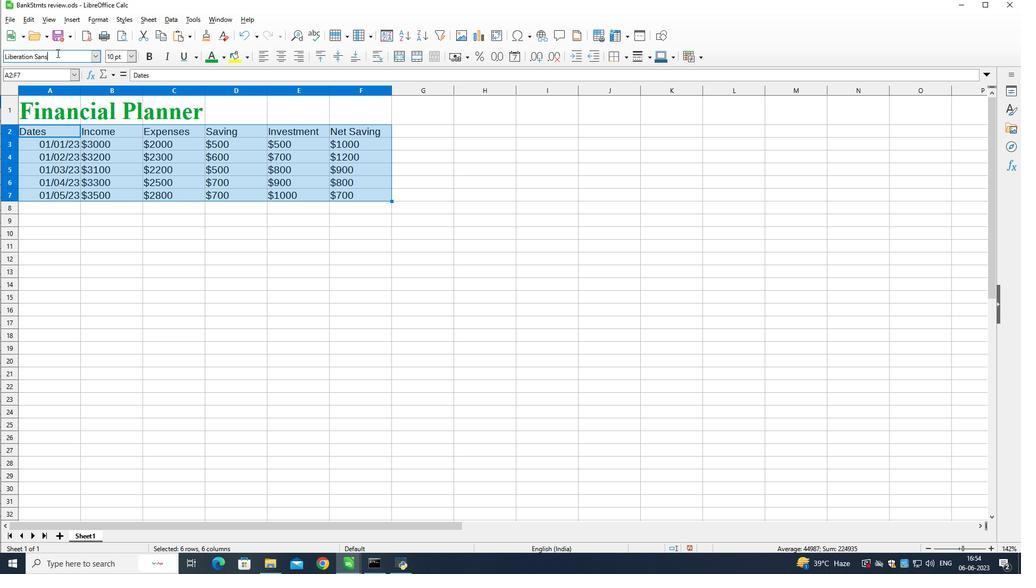 
Action: Key pressed britannic<Key.enter>
Screenshot: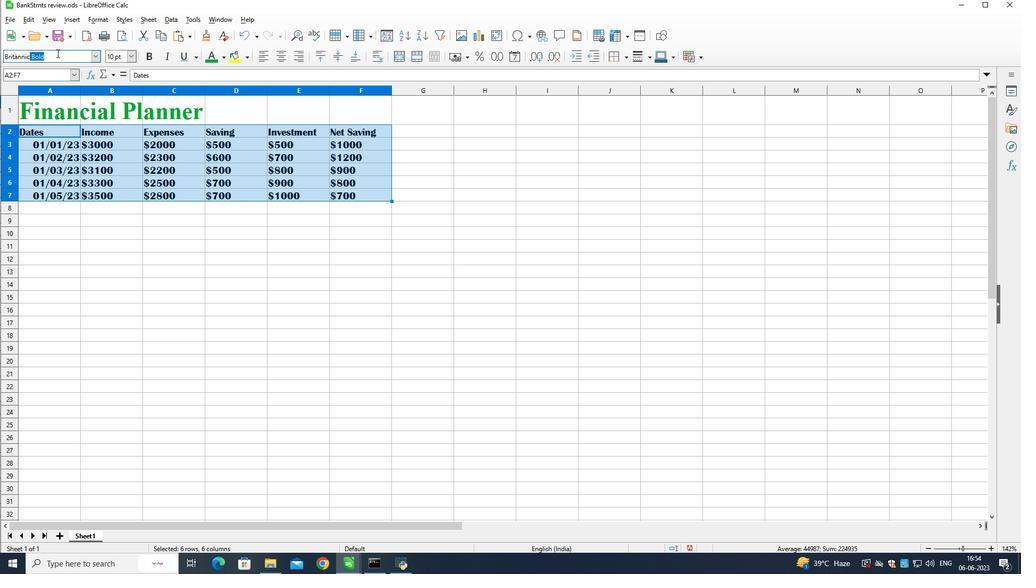 
Action: Mouse moved to (130, 58)
Screenshot: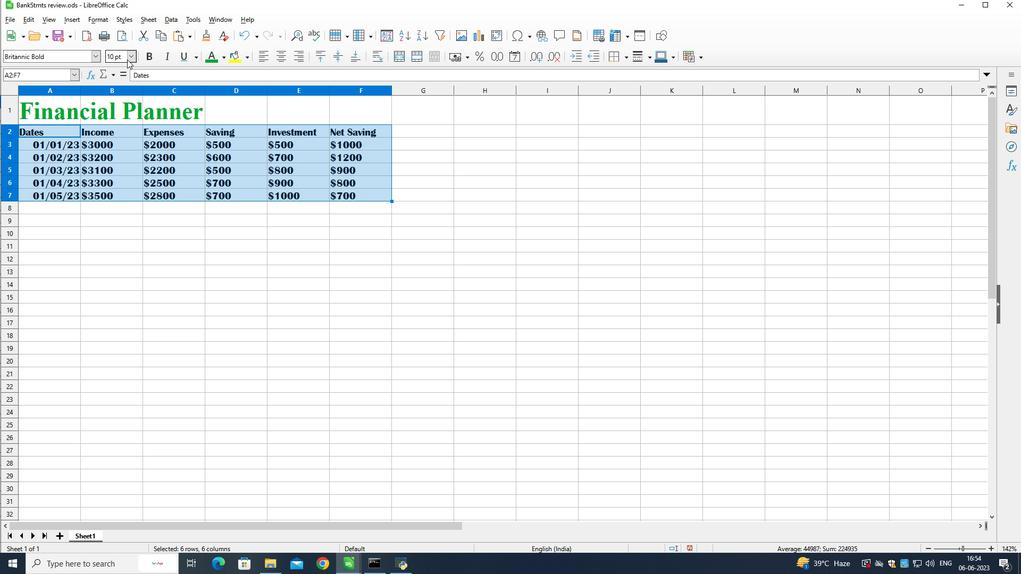
Action: Mouse pressed left at (130, 58)
Screenshot: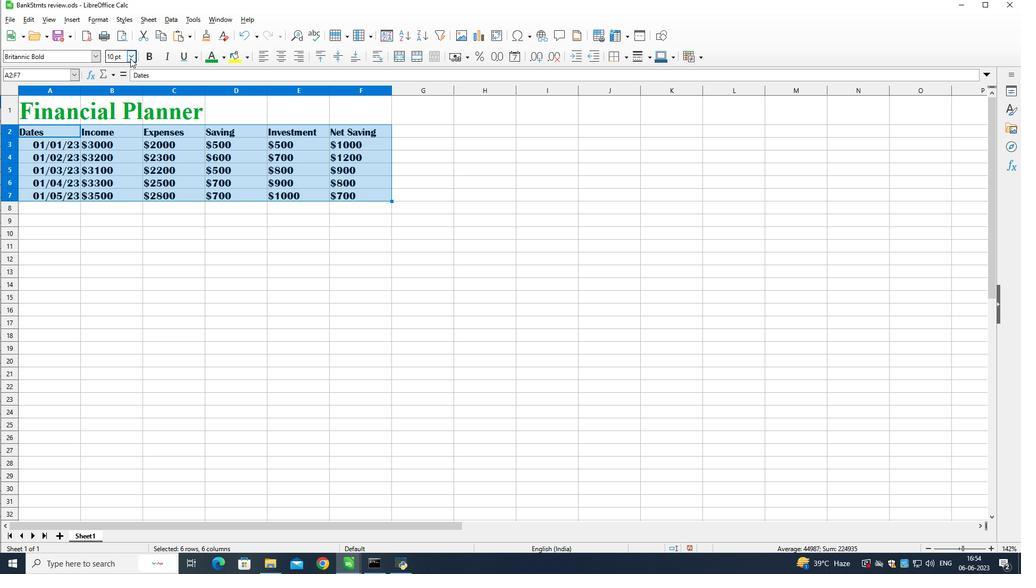 
Action: Mouse moved to (119, 91)
Screenshot: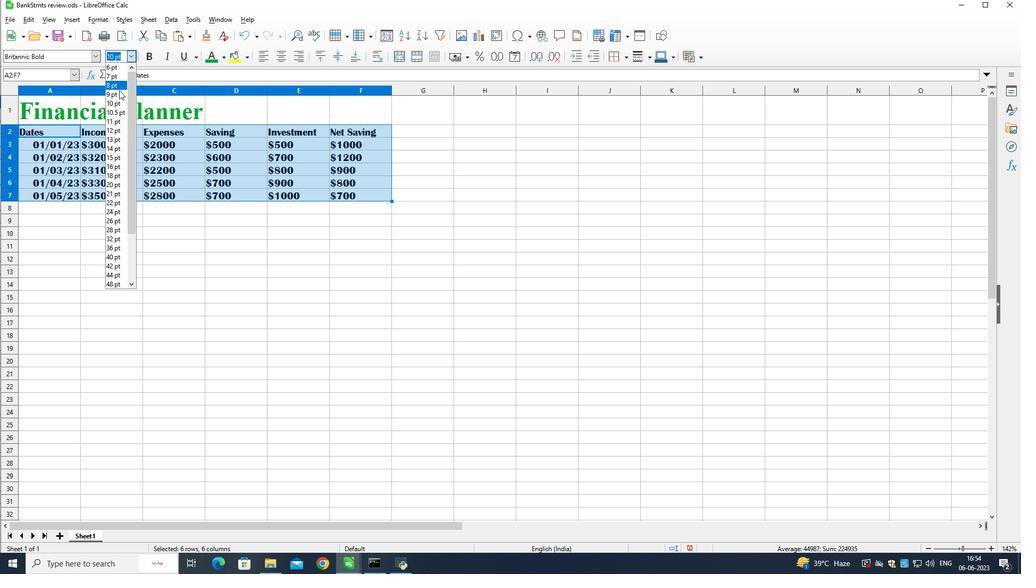 
Action: Mouse pressed left at (119, 91)
Screenshot: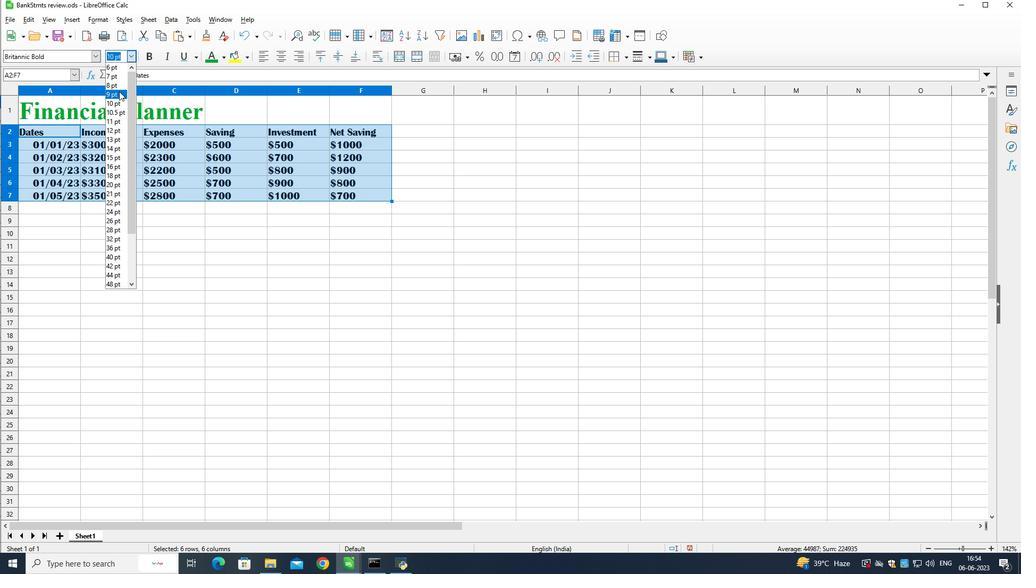 
Action: Mouse moved to (202, 237)
Screenshot: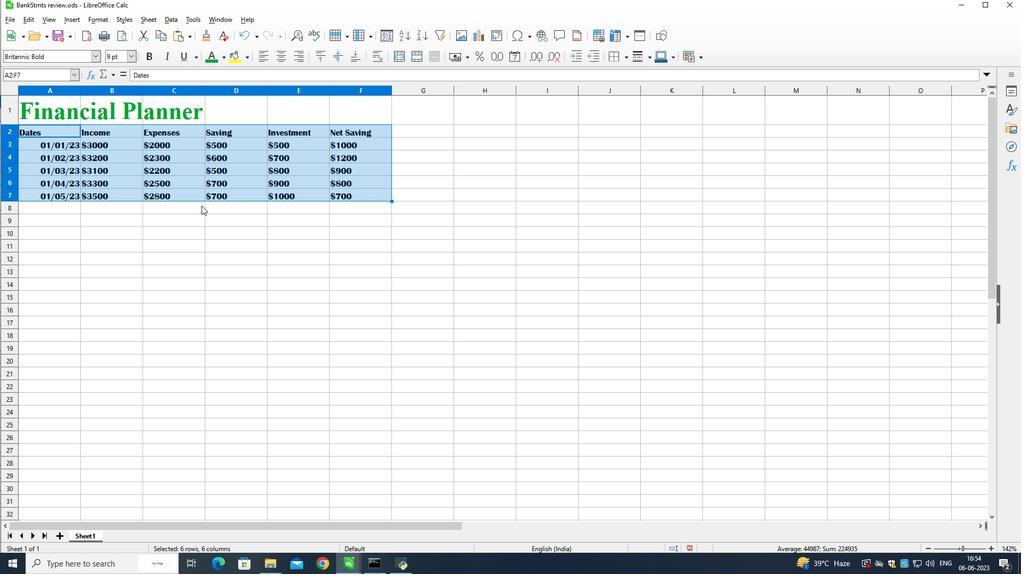 
Action: Mouse pressed left at (202, 237)
Screenshot: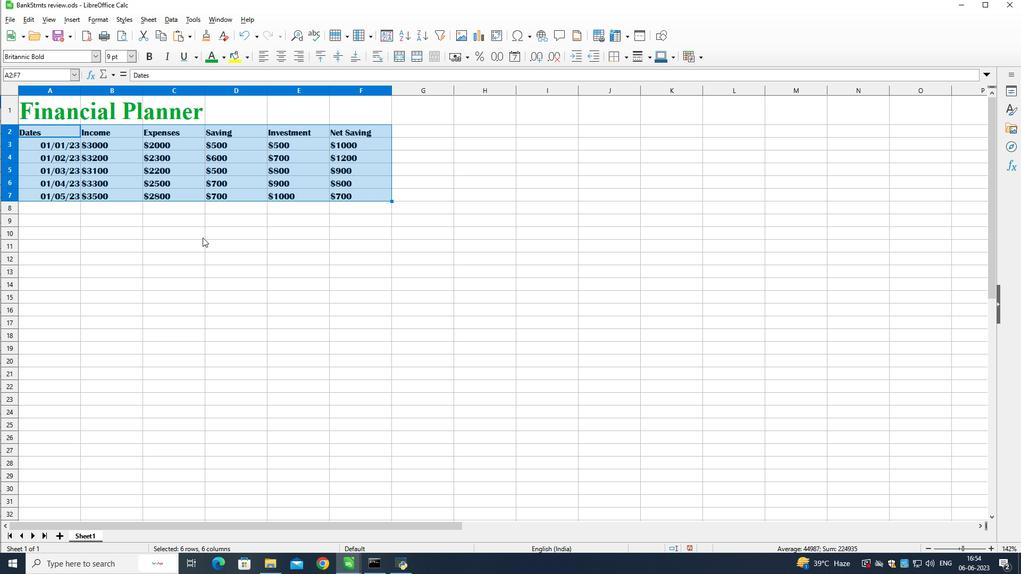 
Action: Mouse moved to (60, 107)
Screenshot: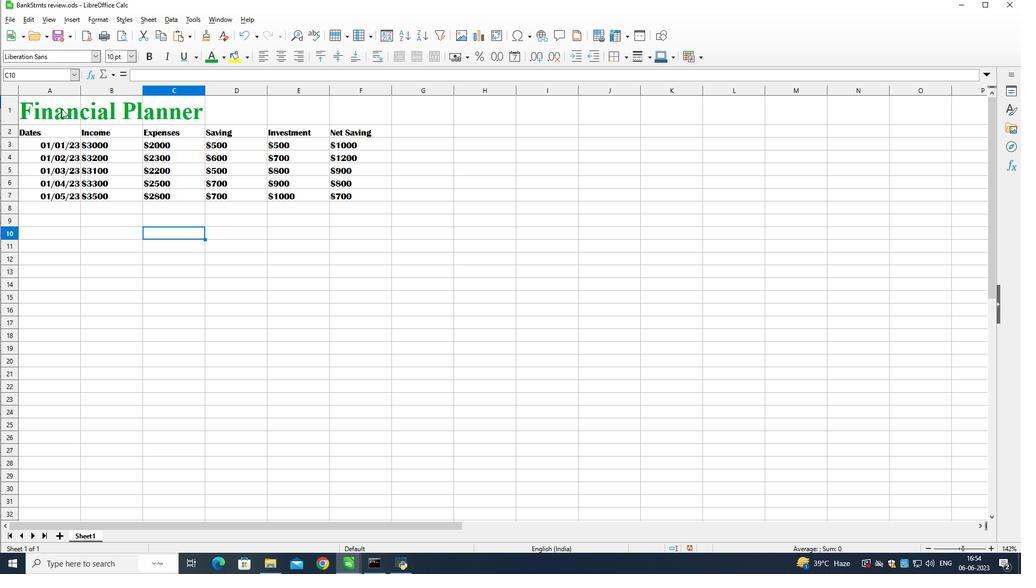 
Action: Mouse pressed left at (60, 107)
Screenshot: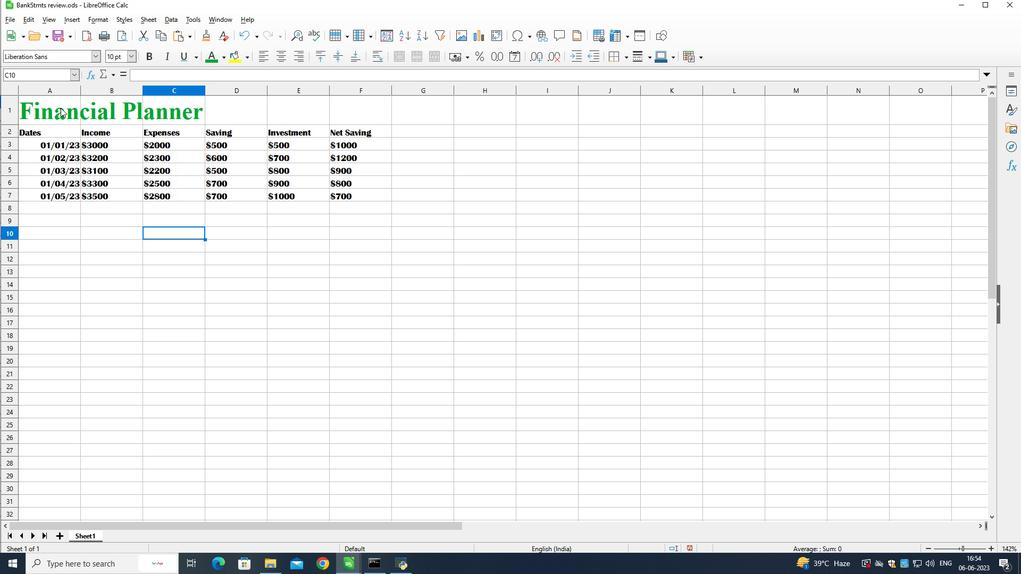 
Action: Mouse moved to (320, 60)
Screenshot: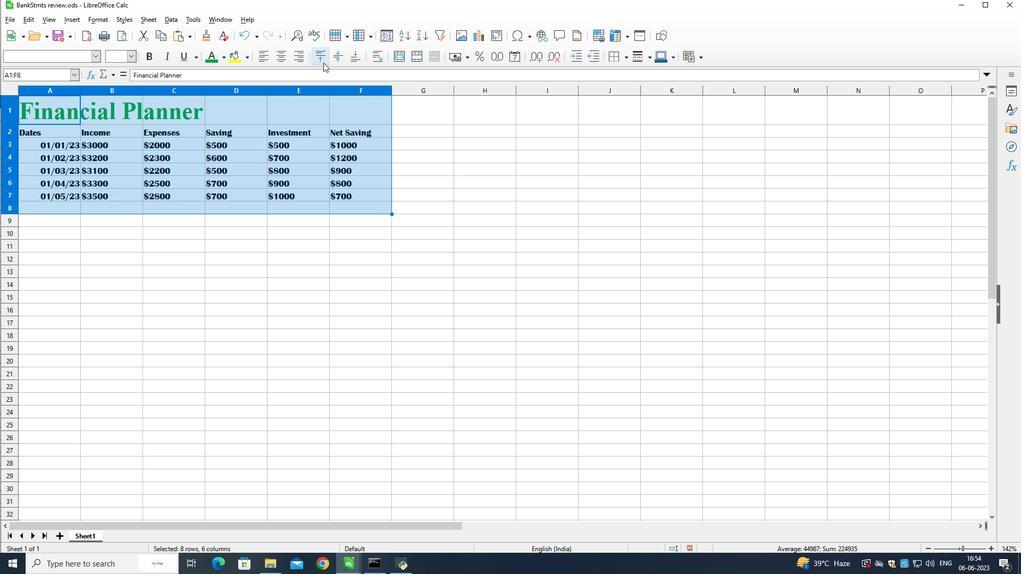 
Action: Mouse pressed left at (320, 60)
Screenshot: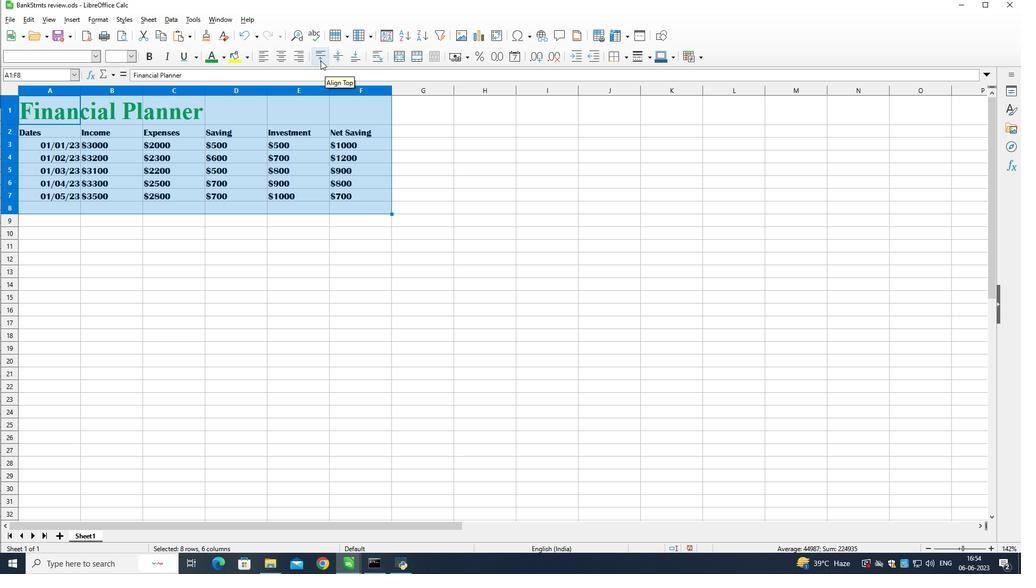 
Action: Mouse moved to (407, 291)
Screenshot: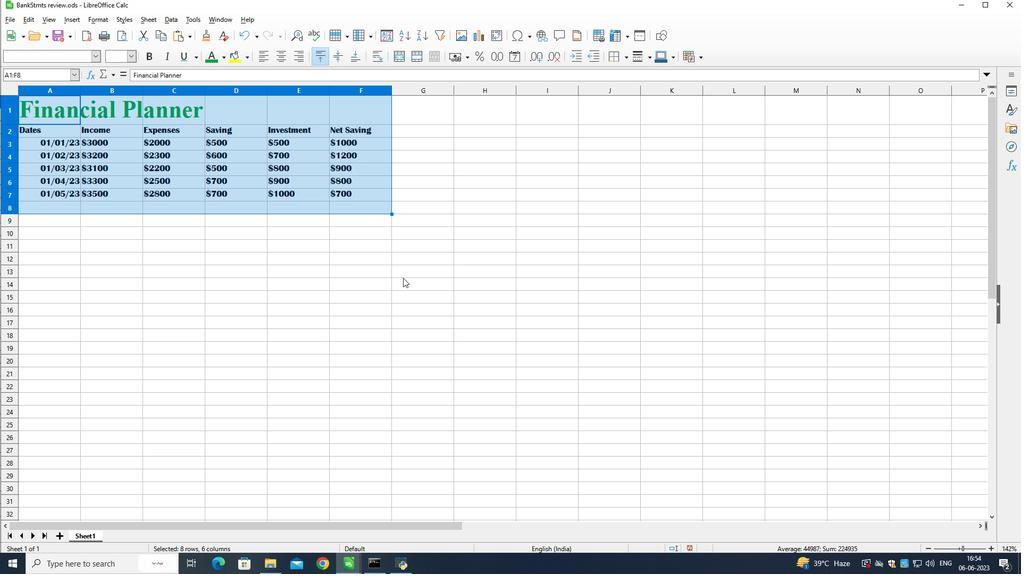 
Action: Mouse pressed left at (407, 291)
Screenshot: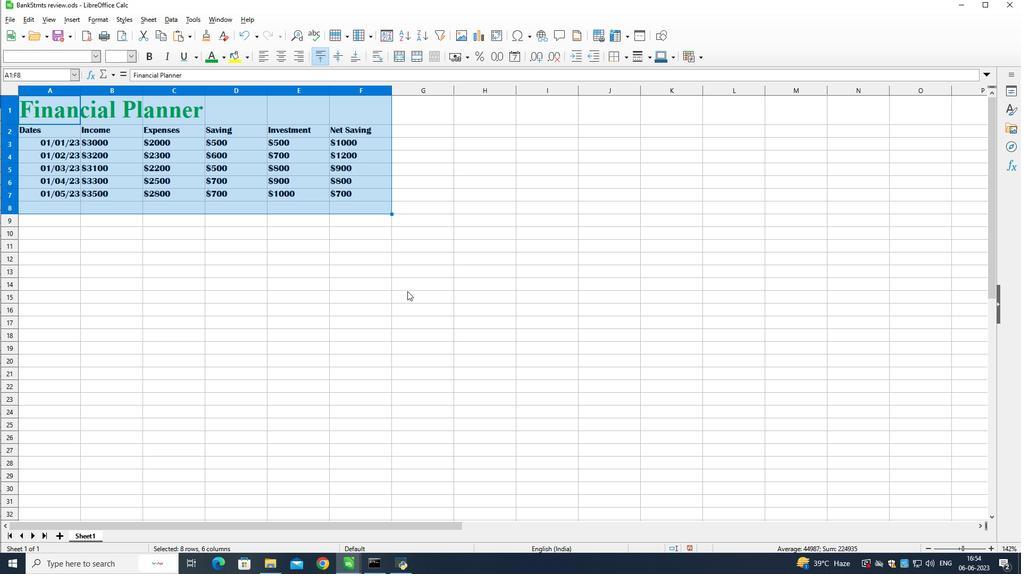 
